 Task: Add an event with the title Casual Quarterly Financial Review, date '2024/05/03', time 8:30 AM to 10:30 AM, logged in from the account softage.10@softage.netand send the event invitation to softage.9@softage.net and softage.8@softage.net. Set a reminder for the event 1 hour before
Action: Mouse moved to (94, 133)
Screenshot: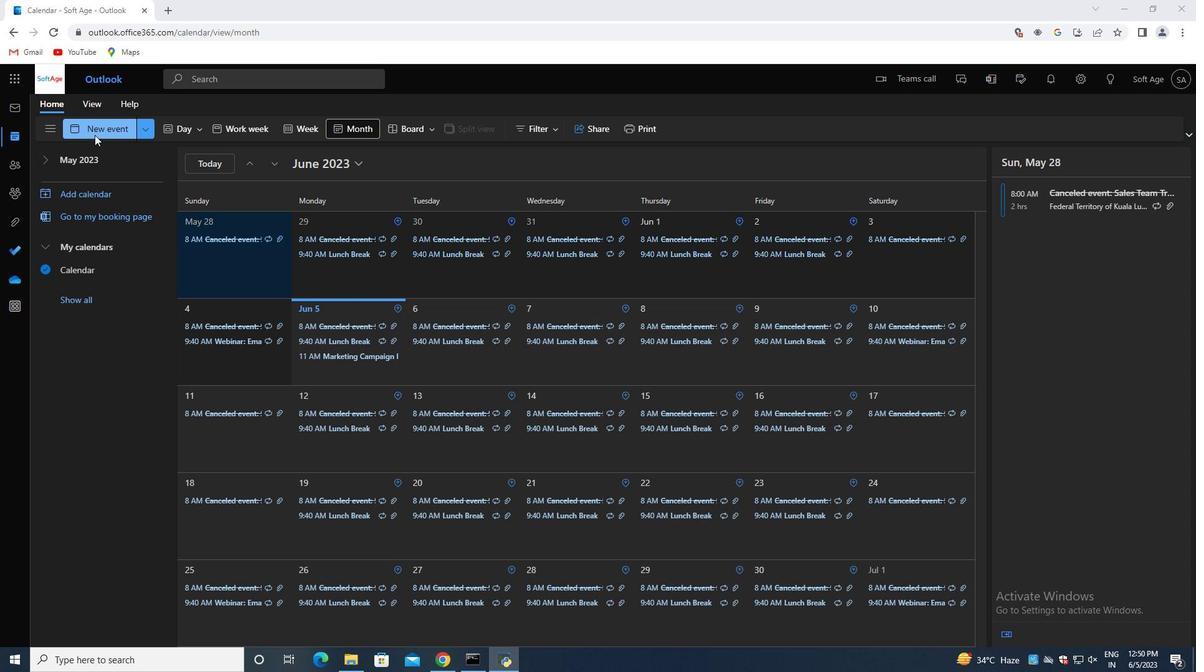 
Action: Mouse pressed left at (94, 133)
Screenshot: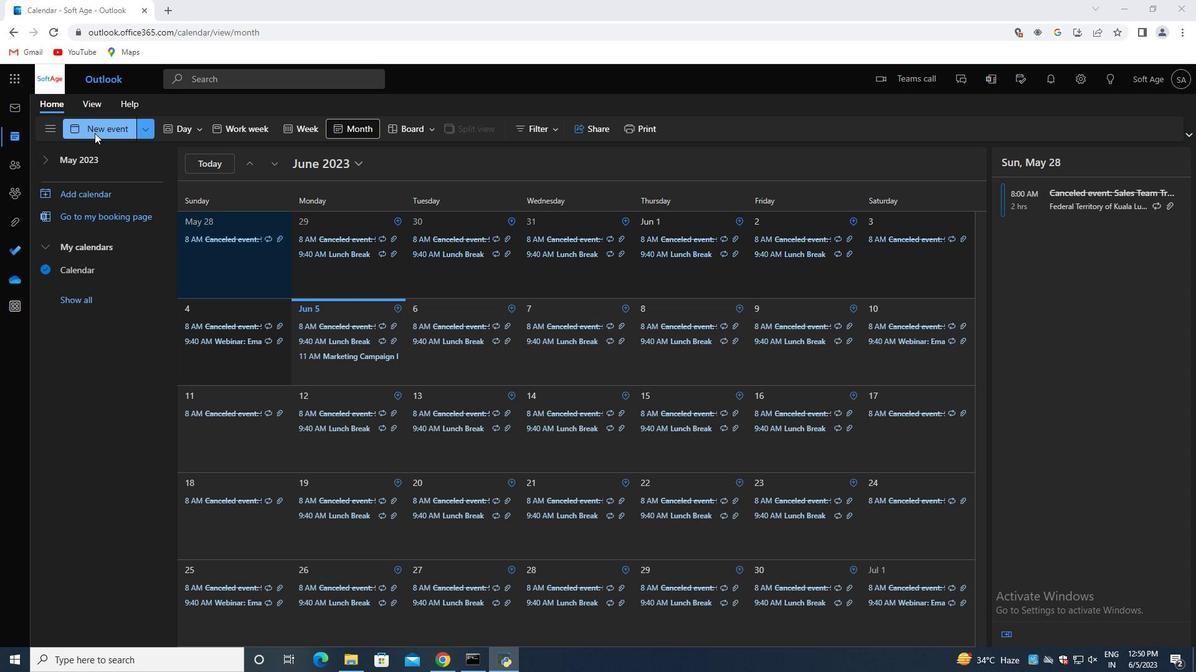 
Action: Mouse moved to (408, 203)
Screenshot: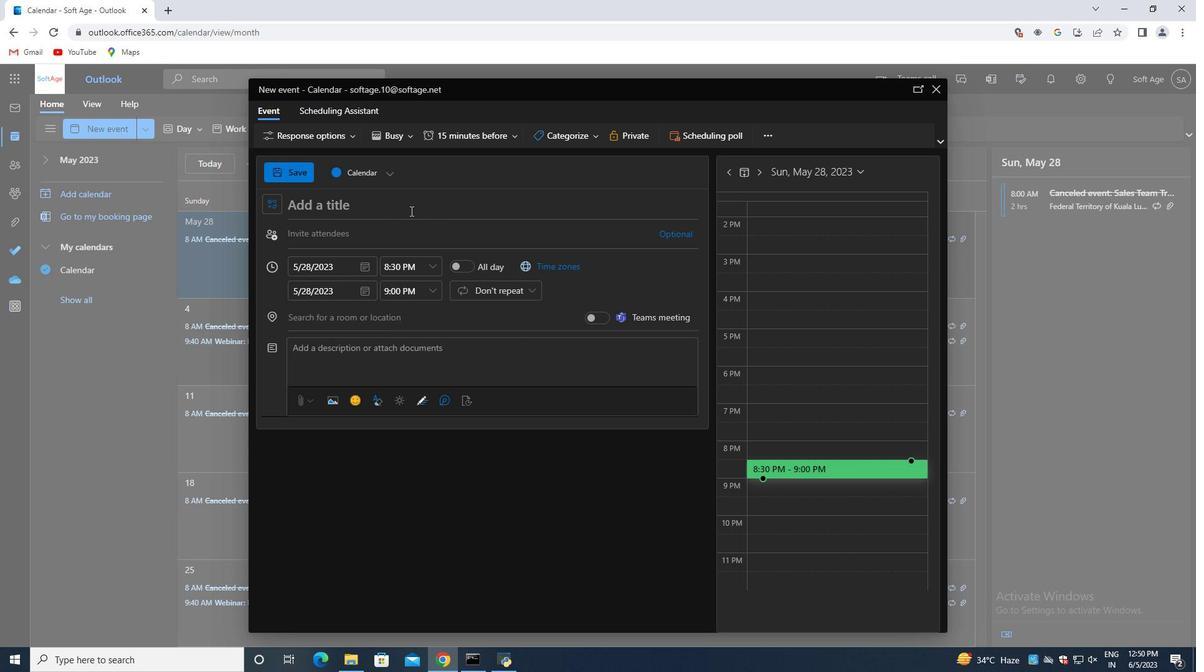 
Action: Mouse pressed left at (408, 203)
Screenshot: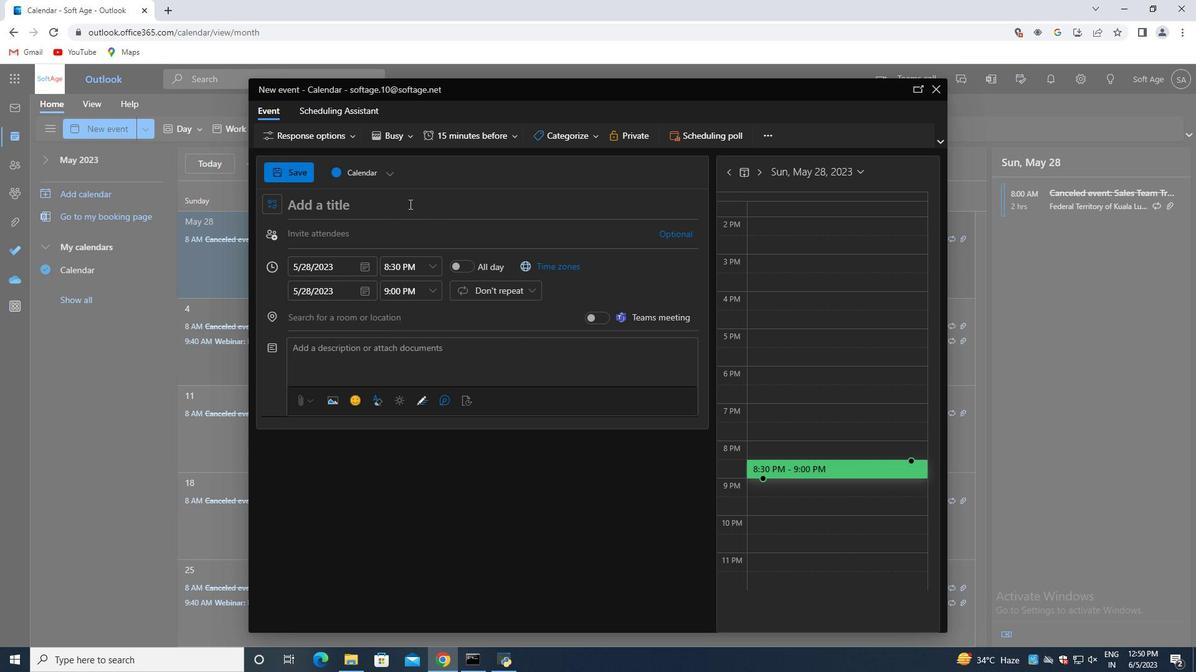 
Action: Key pressed <Key.shift>Casual<Key.space><Key.shift>Quarterly<Key.space><Key.shift><Key.shift>Financial<Key.space><Key.shift>Review
Screenshot: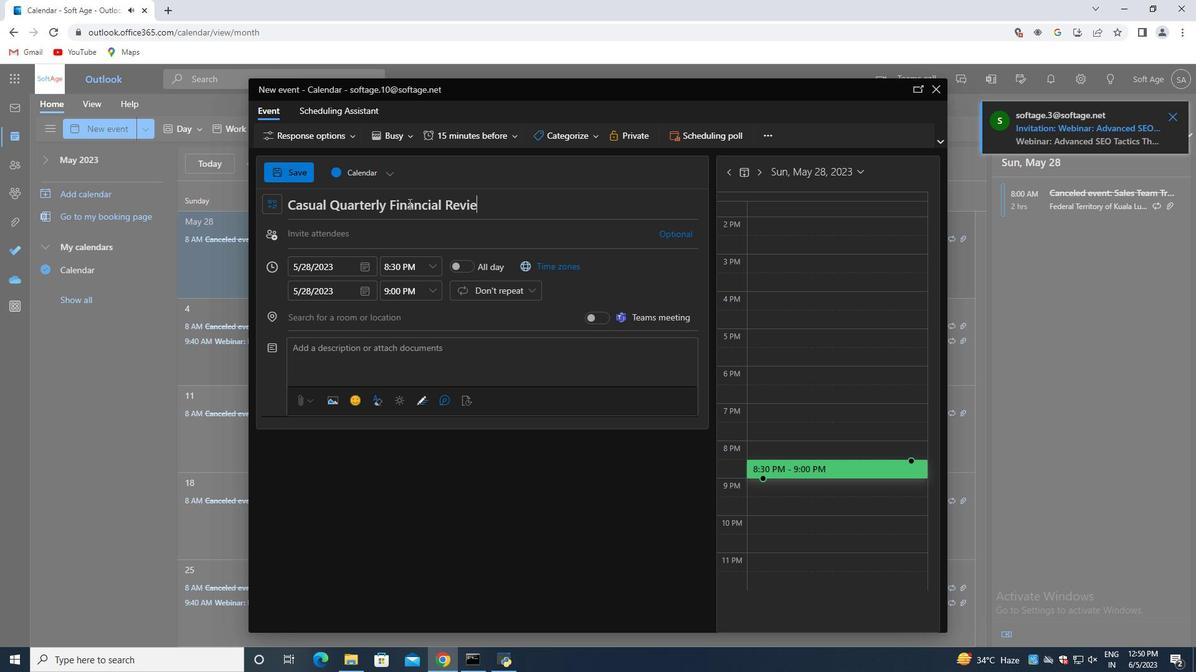 
Action: Mouse moved to (361, 266)
Screenshot: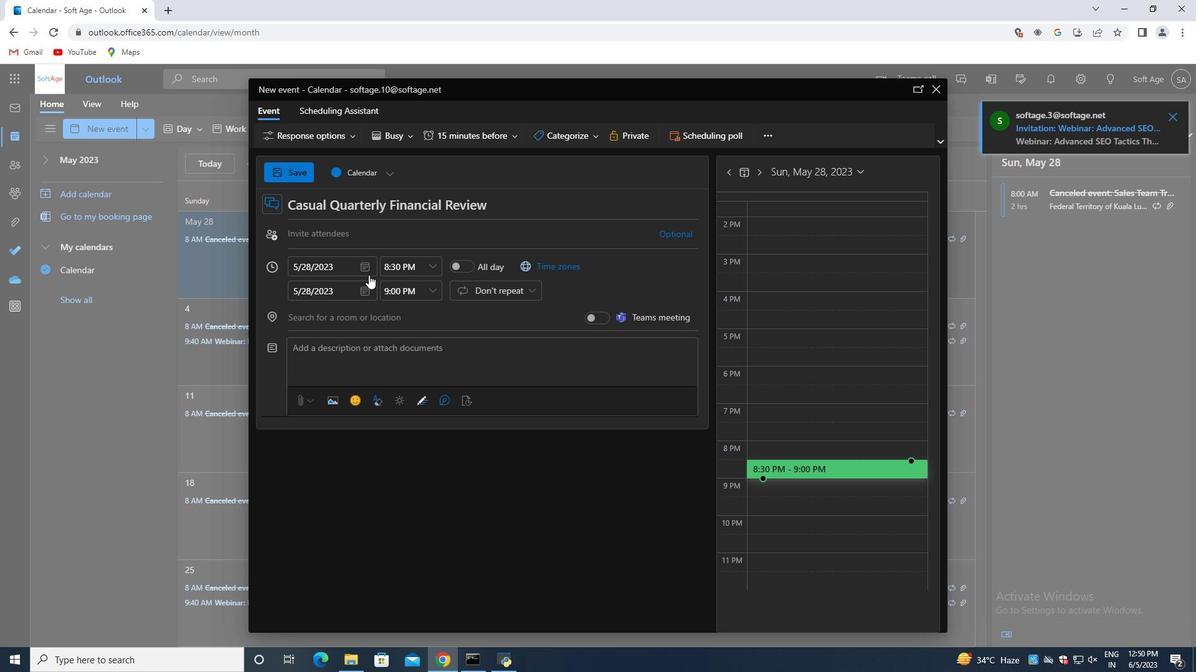 
Action: Mouse pressed left at (361, 266)
Screenshot: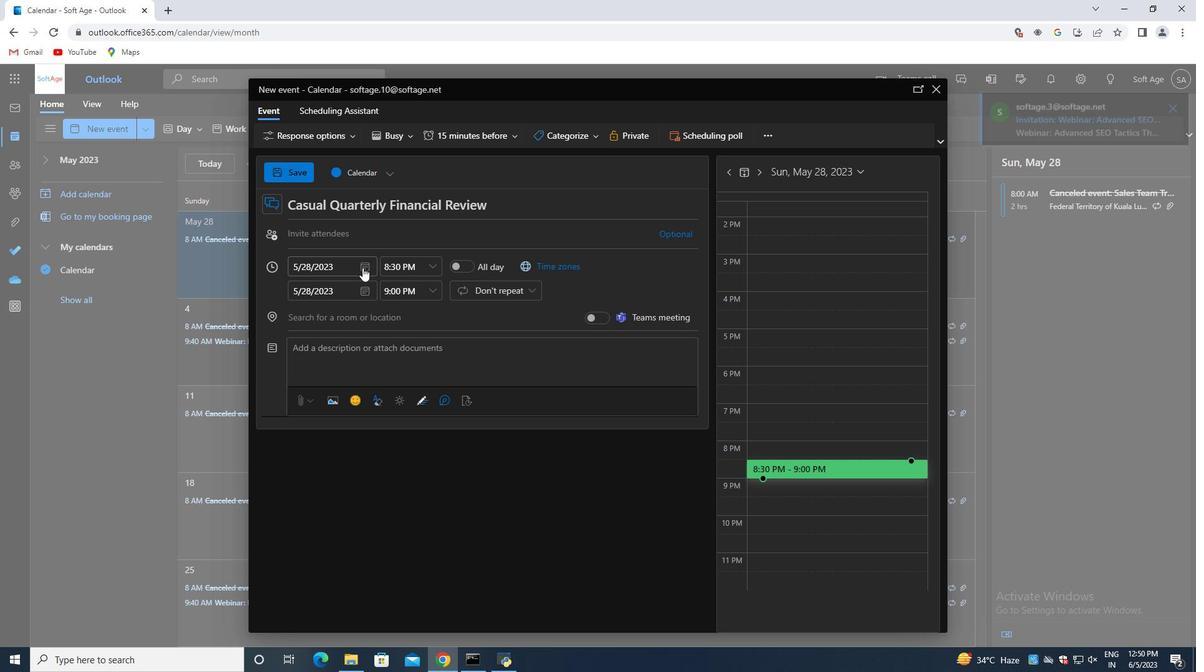 
Action: Mouse moved to (406, 293)
Screenshot: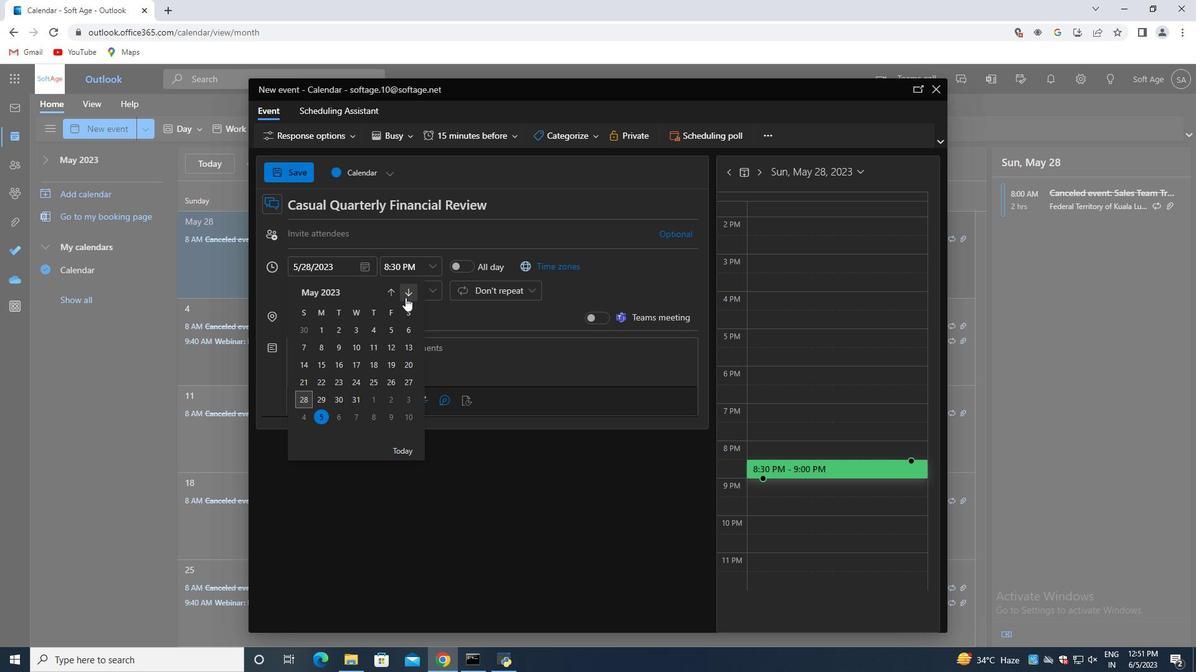 
Action: Mouse pressed left at (406, 293)
Screenshot: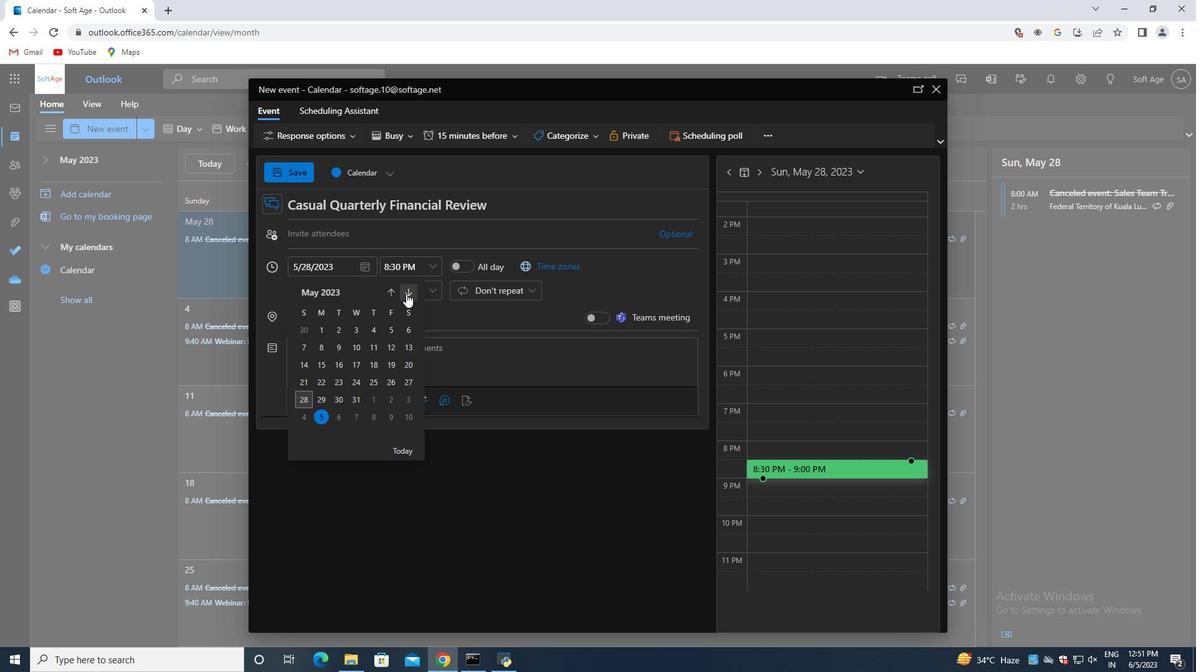 
Action: Mouse pressed left at (406, 293)
Screenshot: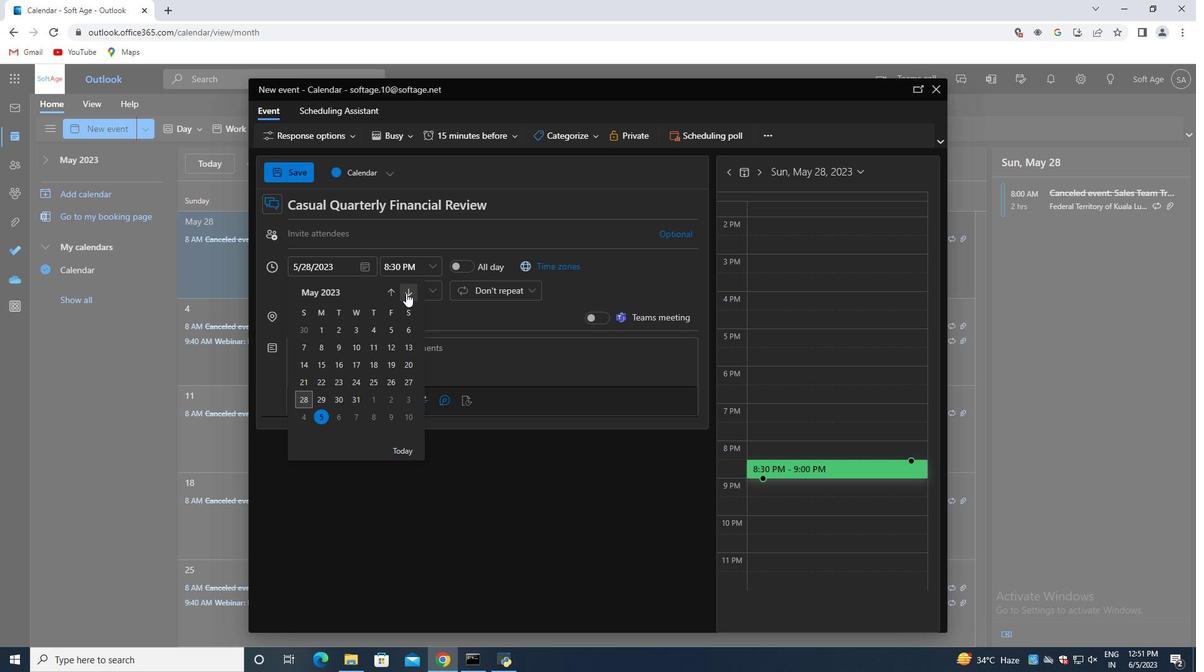 
Action: Mouse pressed left at (406, 293)
Screenshot: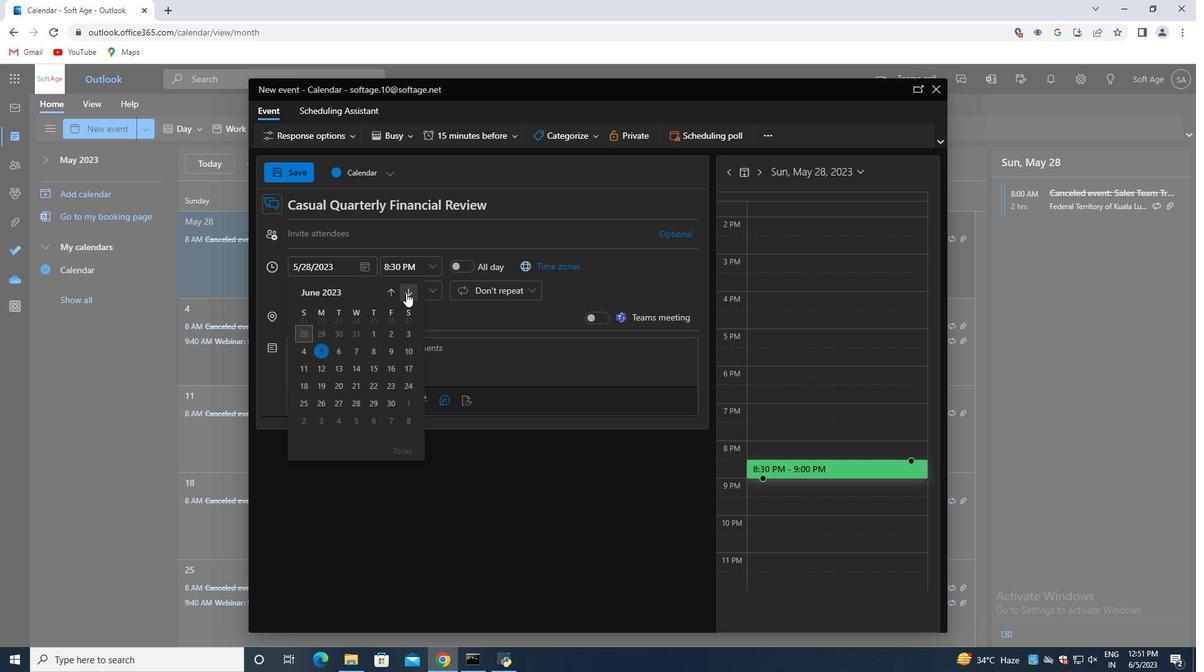 
Action: Mouse pressed left at (406, 293)
Screenshot: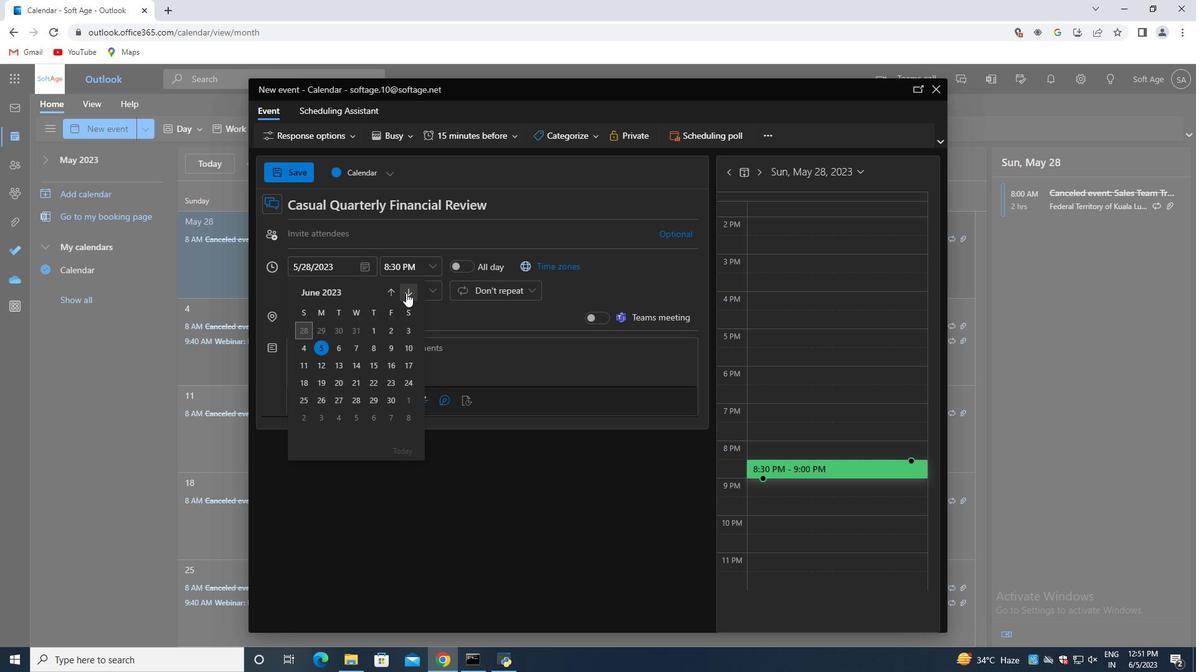 
Action: Mouse pressed left at (406, 293)
Screenshot: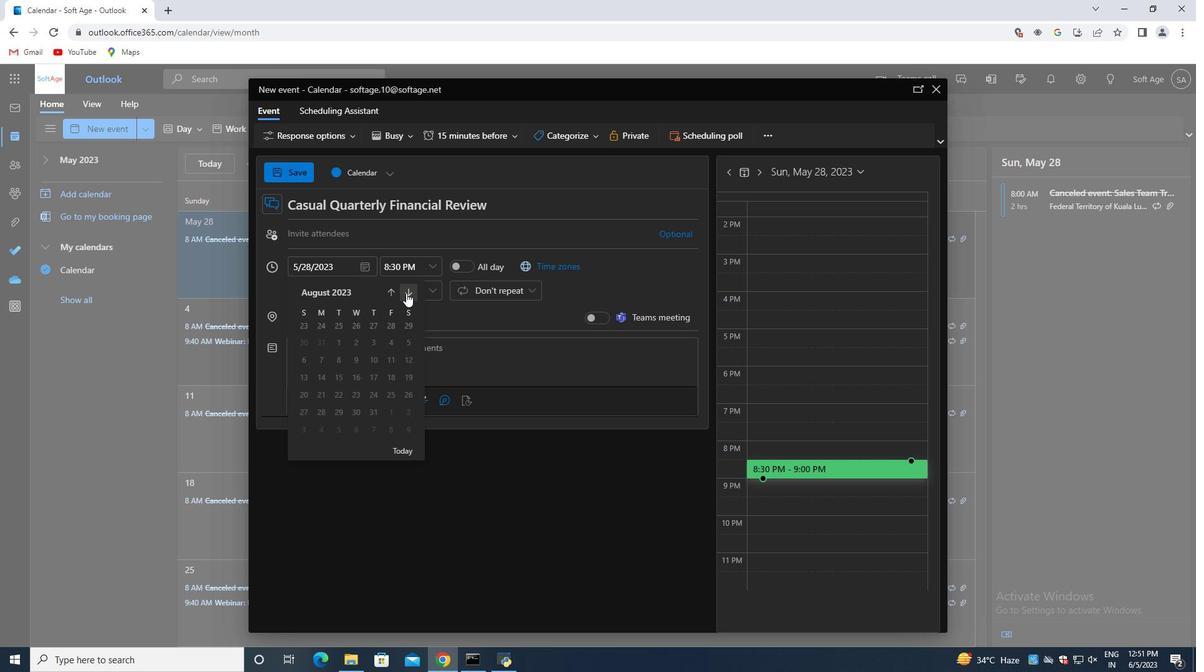 
Action: Mouse pressed left at (406, 293)
Screenshot: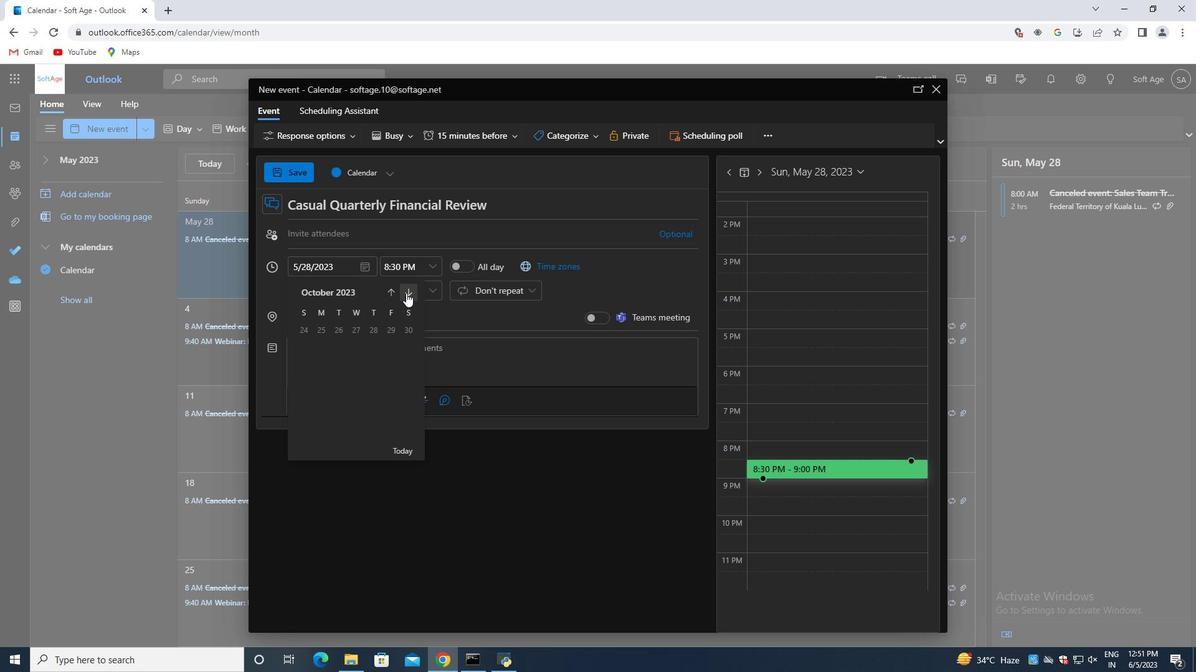 
Action: Mouse pressed left at (406, 293)
Screenshot: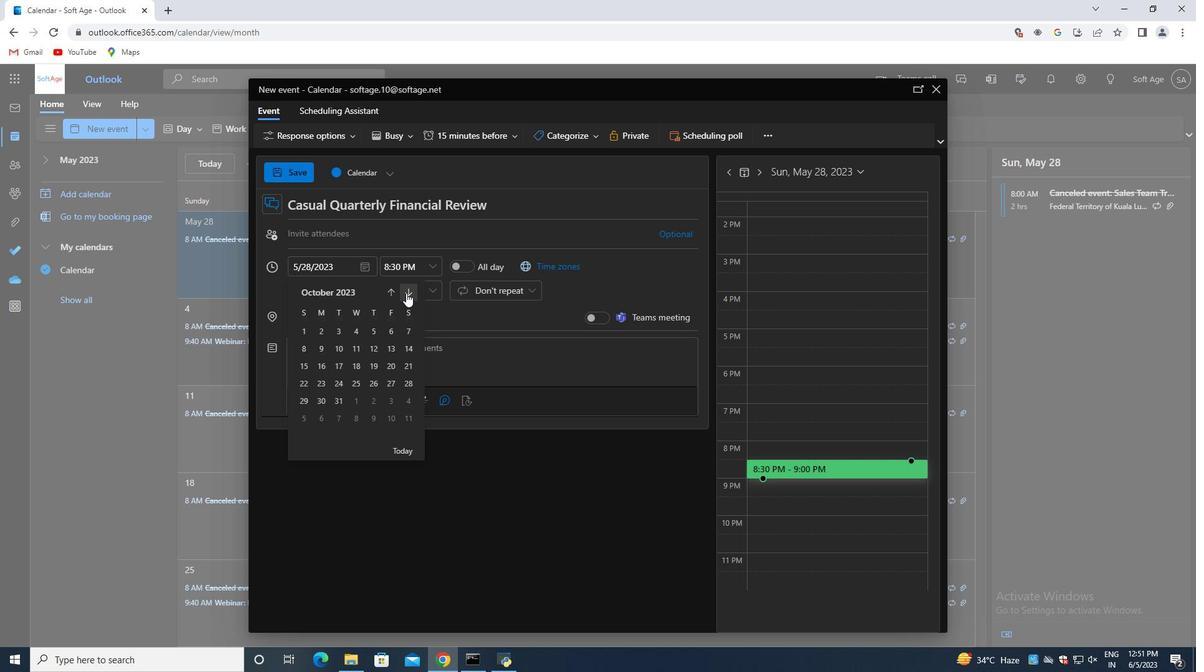 
Action: Mouse pressed left at (406, 293)
Screenshot: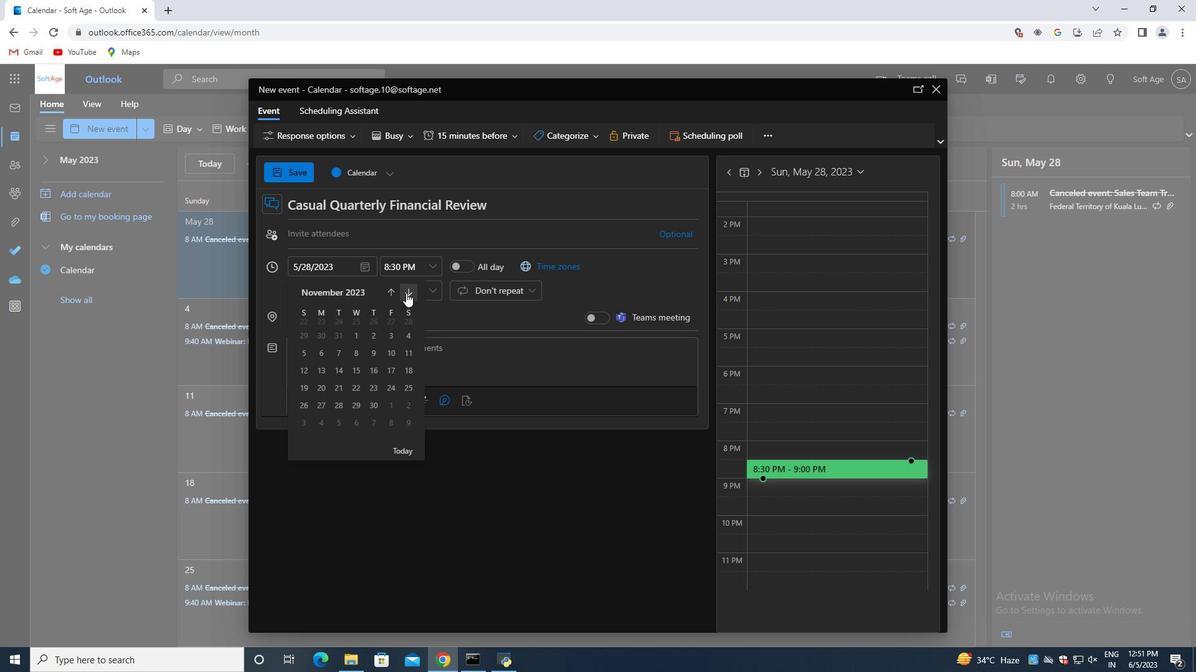 
Action: Mouse pressed left at (406, 293)
Screenshot: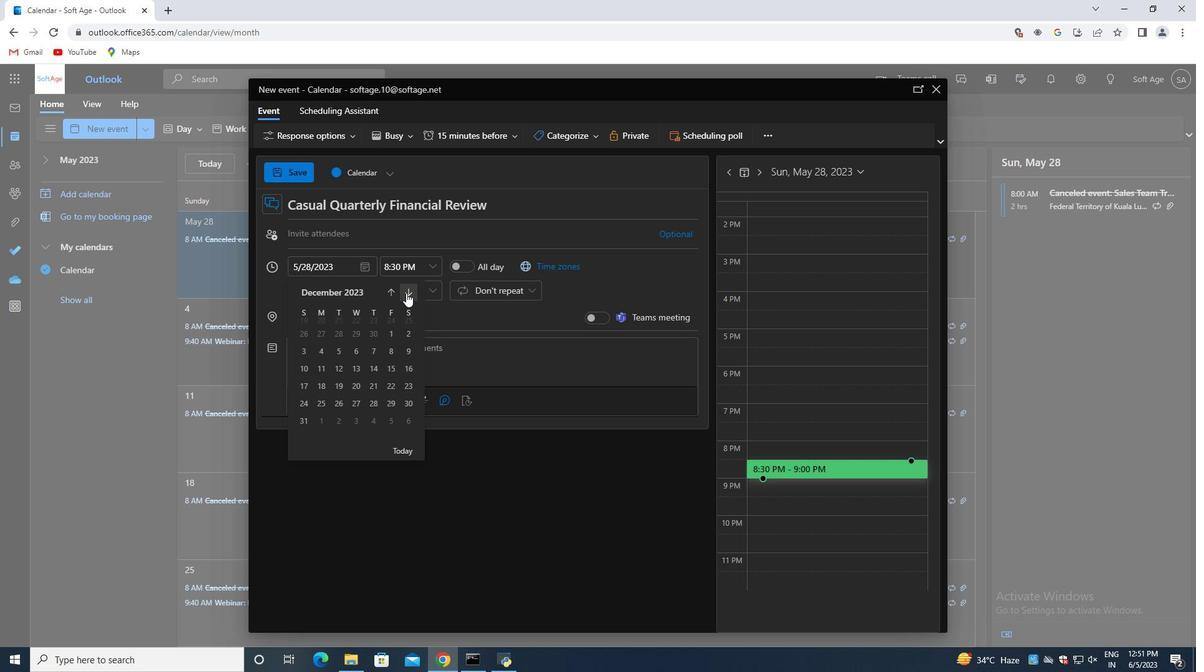 
Action: Mouse pressed left at (406, 293)
Screenshot: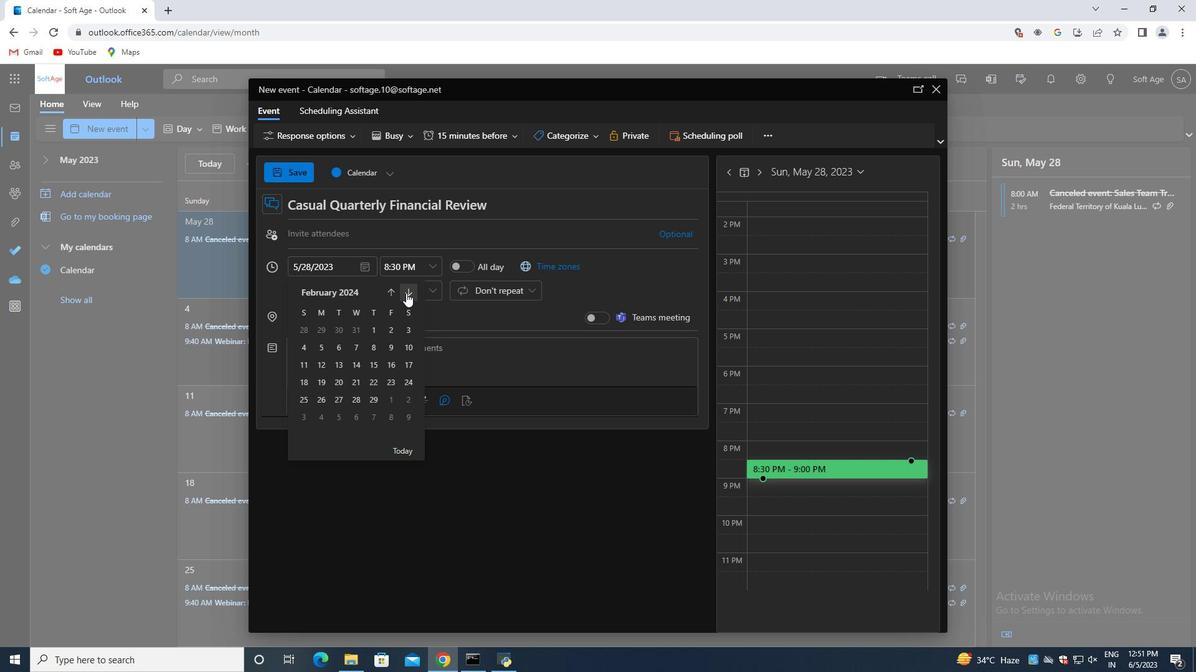 
Action: Mouse pressed left at (406, 293)
Screenshot: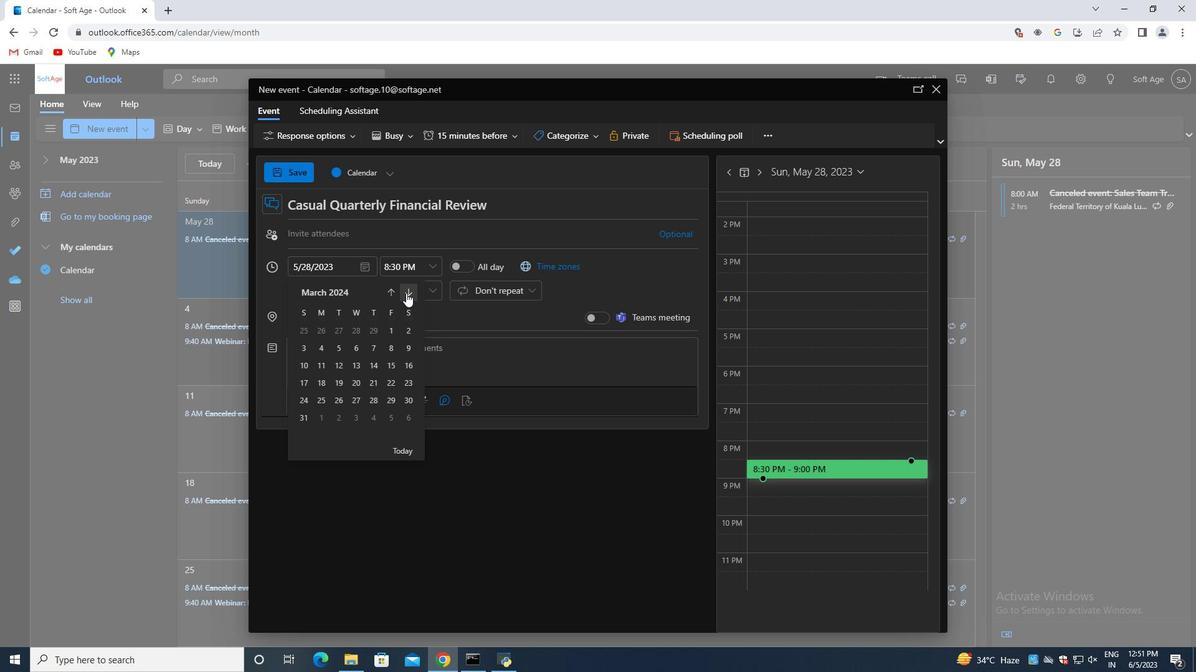 
Action: Mouse pressed left at (406, 293)
Screenshot: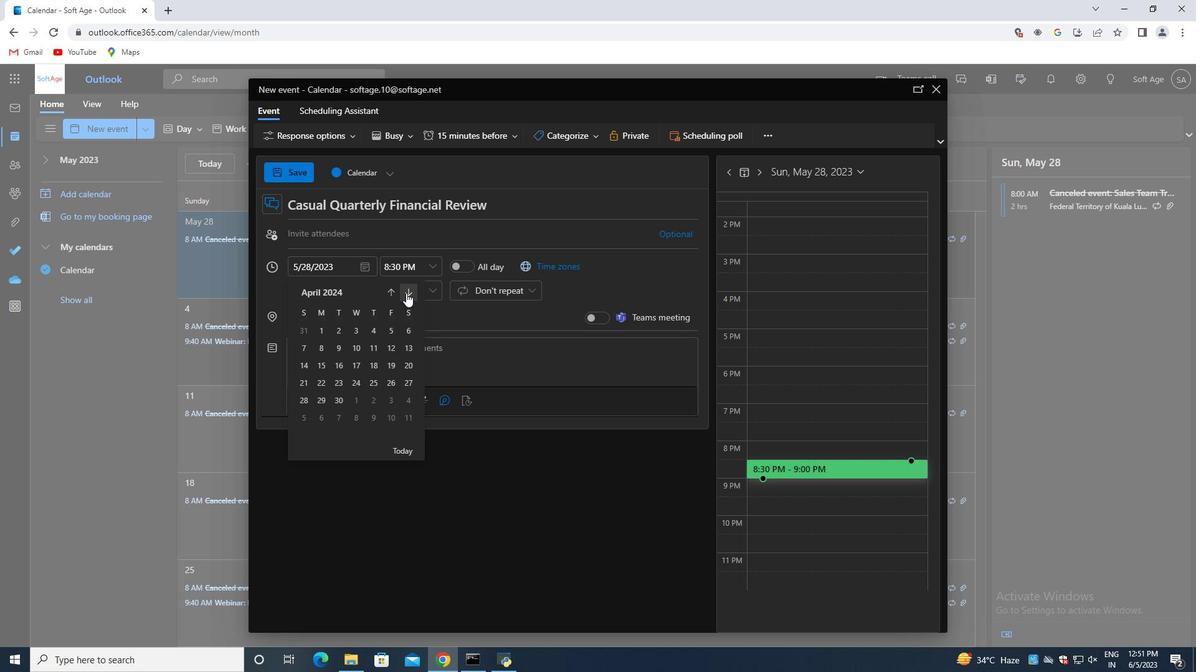 
Action: Mouse pressed left at (406, 293)
Screenshot: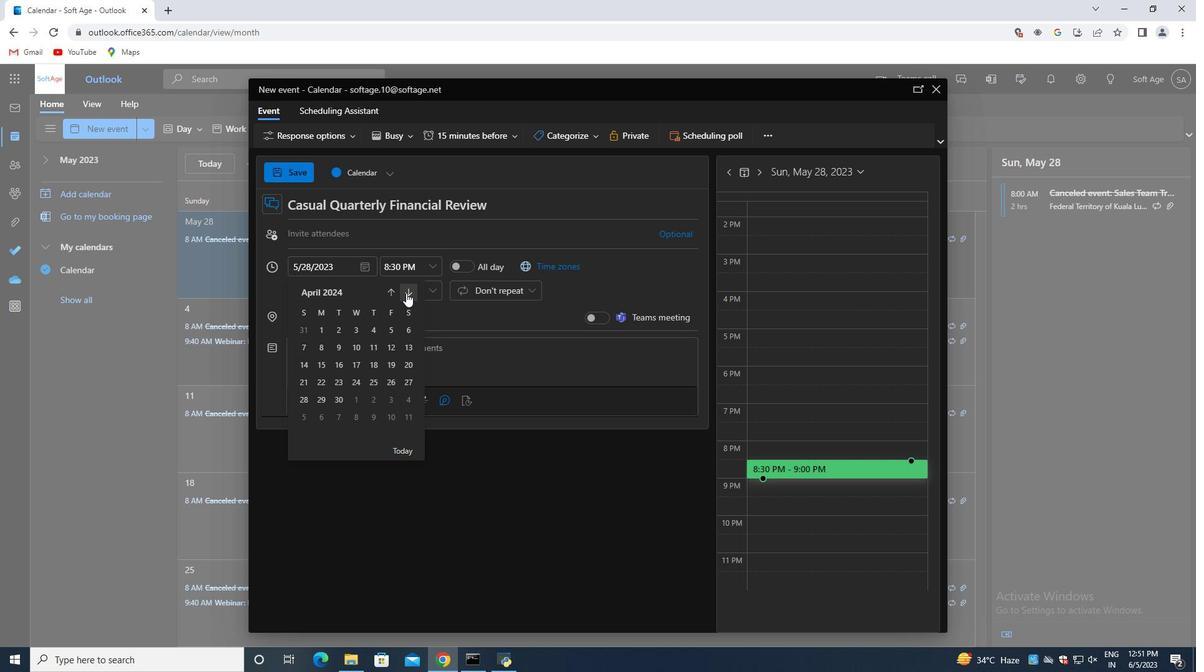 
Action: Mouse pressed left at (406, 293)
Screenshot: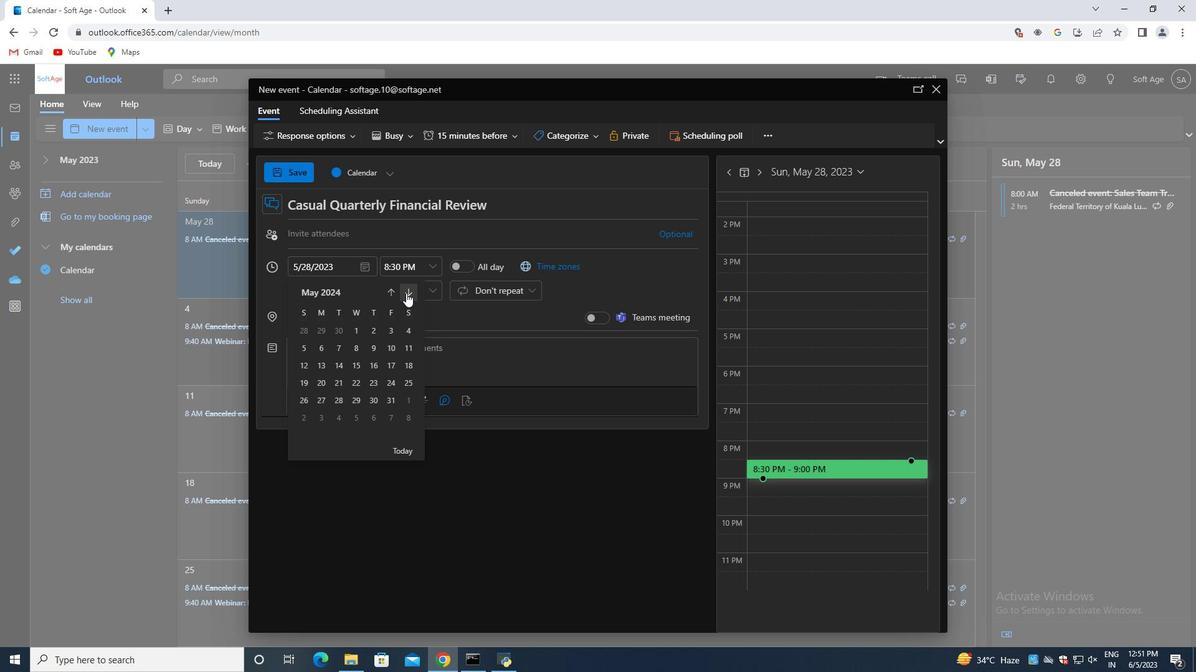 
Action: Mouse pressed left at (406, 293)
Screenshot: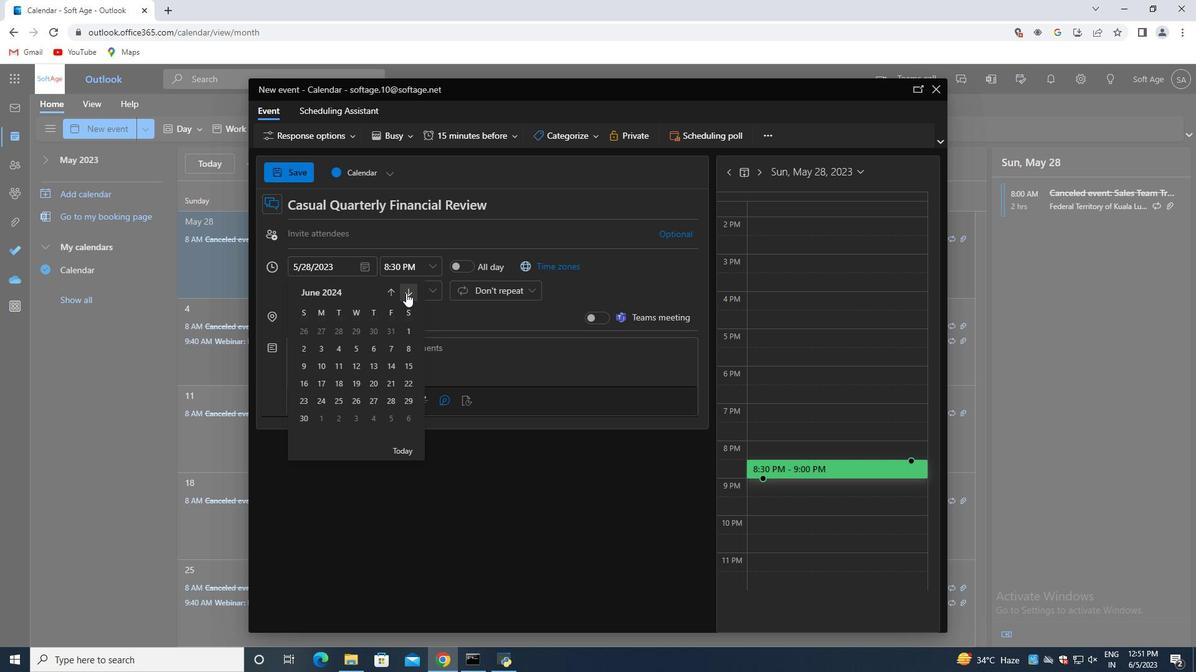 
Action: Mouse moved to (391, 289)
Screenshot: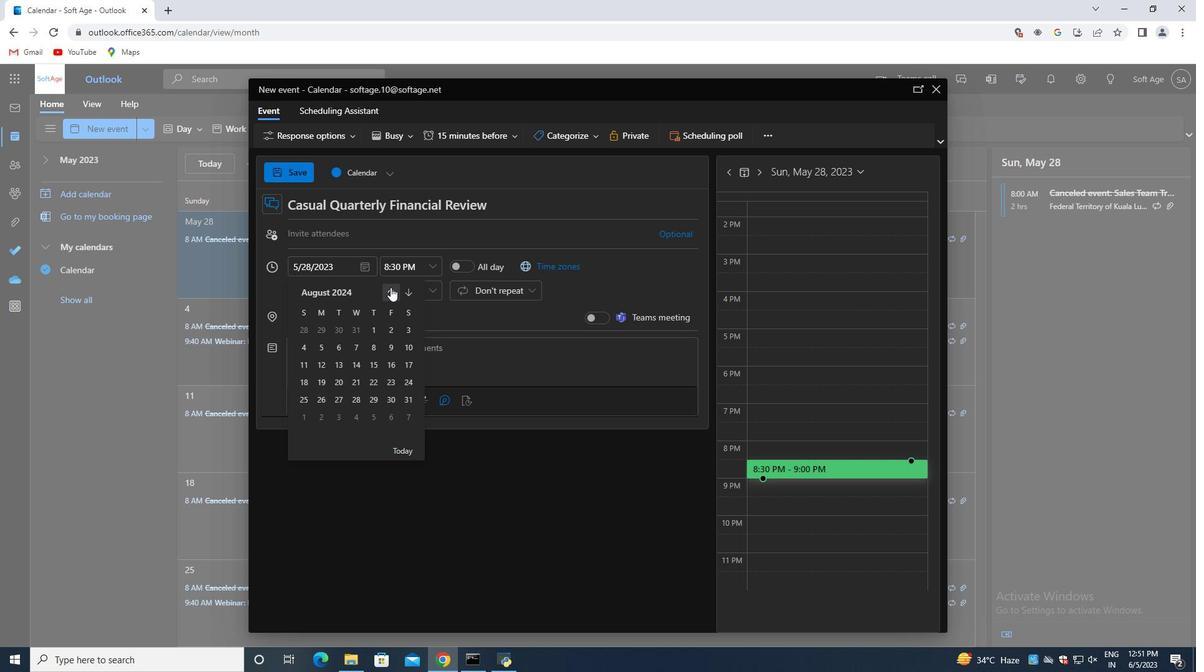 
Action: Mouse pressed left at (391, 289)
Screenshot: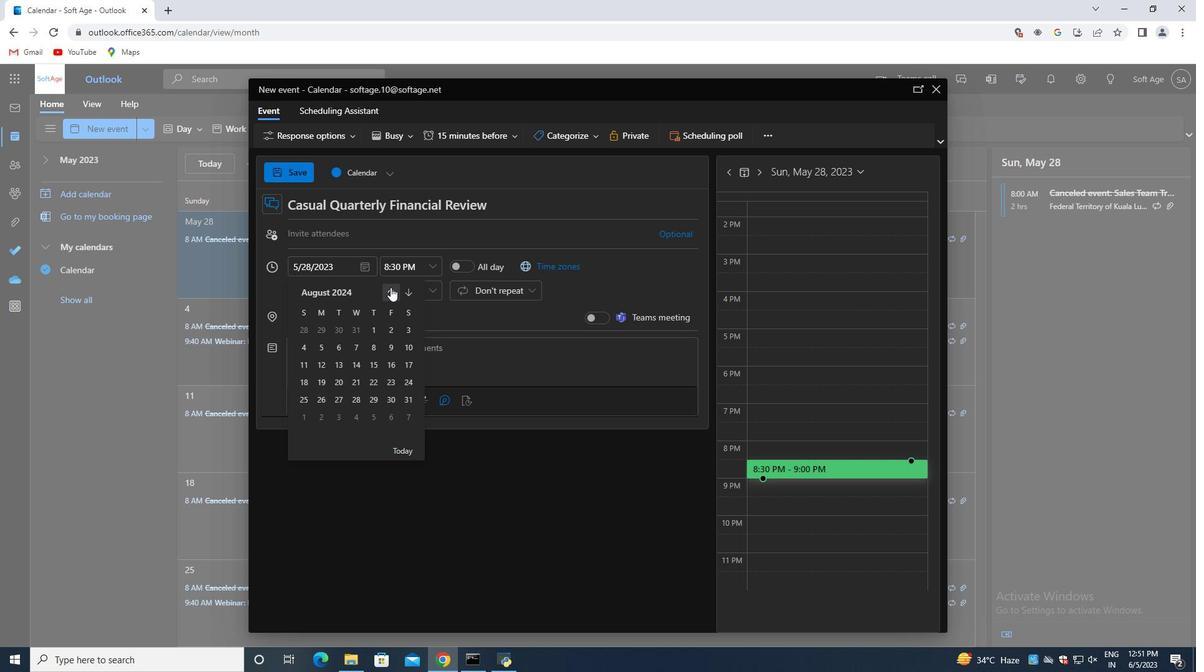 
Action: Mouse pressed left at (391, 289)
Screenshot: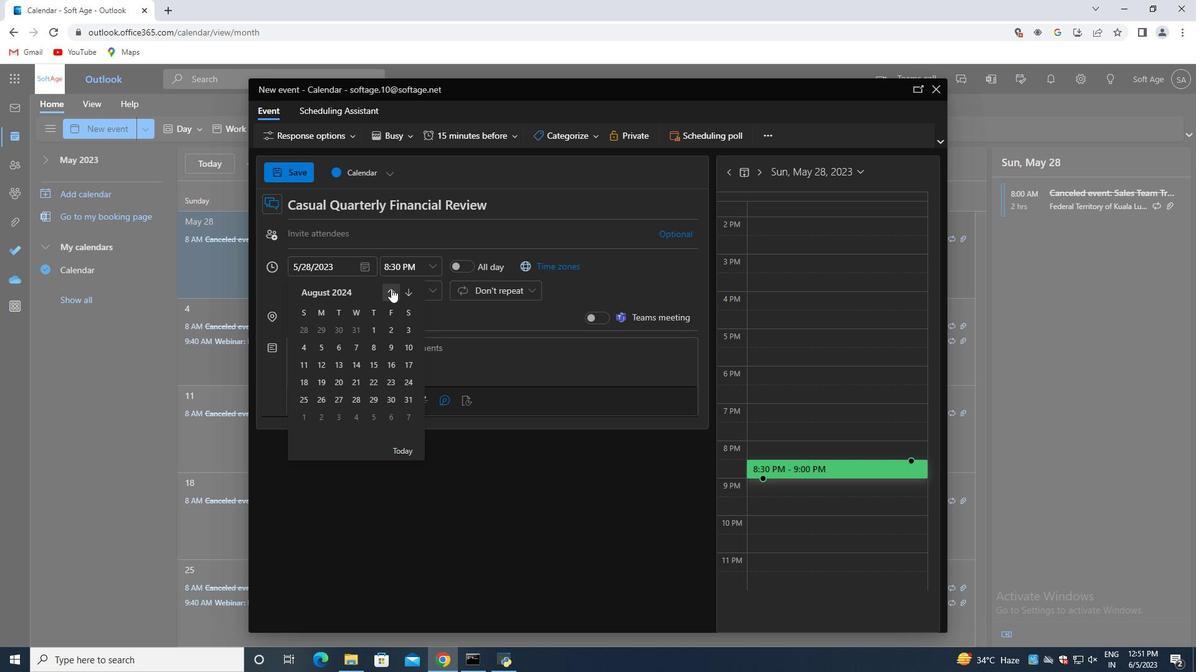
Action: Mouse pressed left at (391, 289)
Screenshot: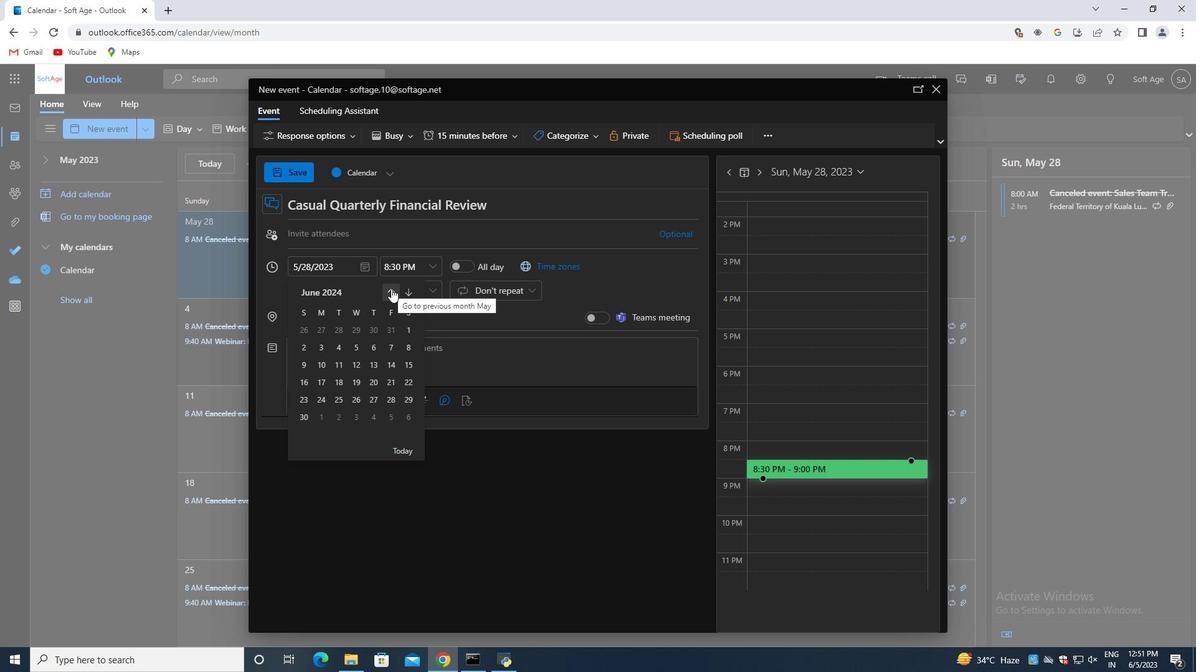 
Action: Mouse moved to (386, 330)
Screenshot: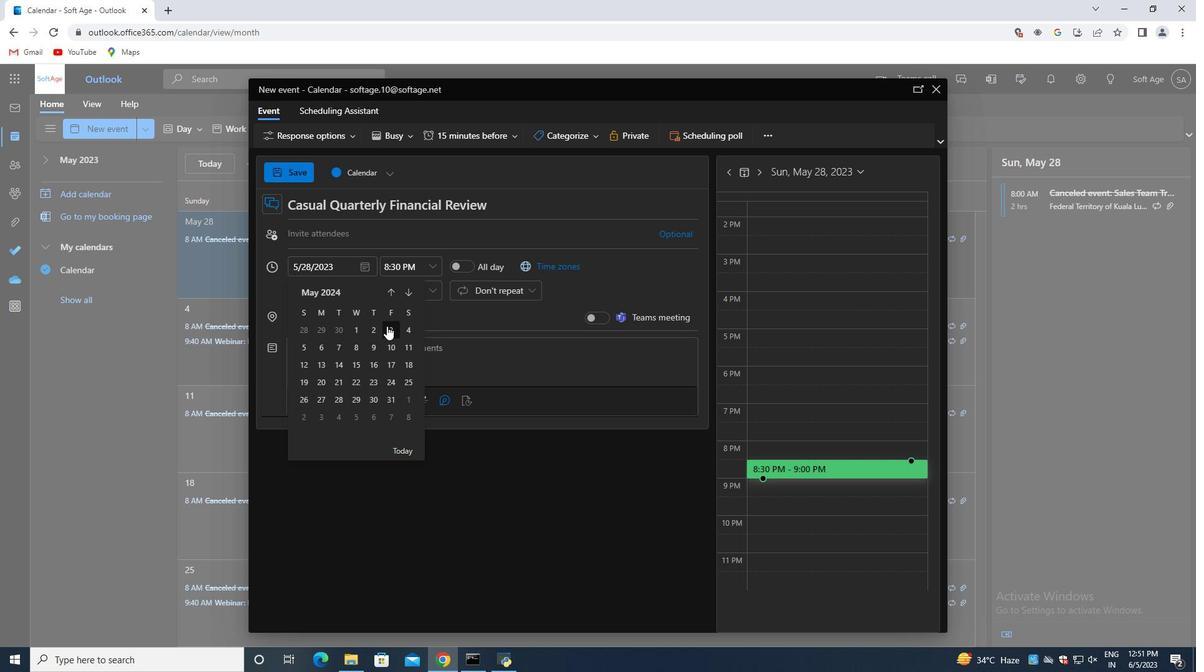 
Action: Mouse pressed left at (386, 330)
Screenshot: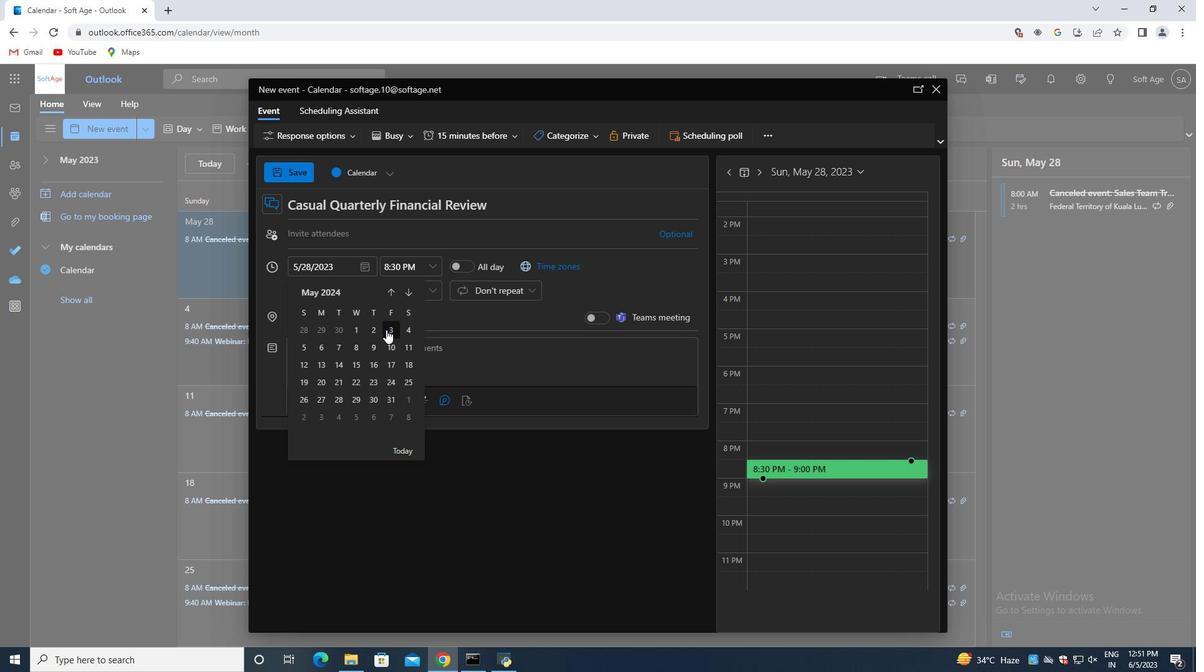 
Action: Mouse moved to (434, 261)
Screenshot: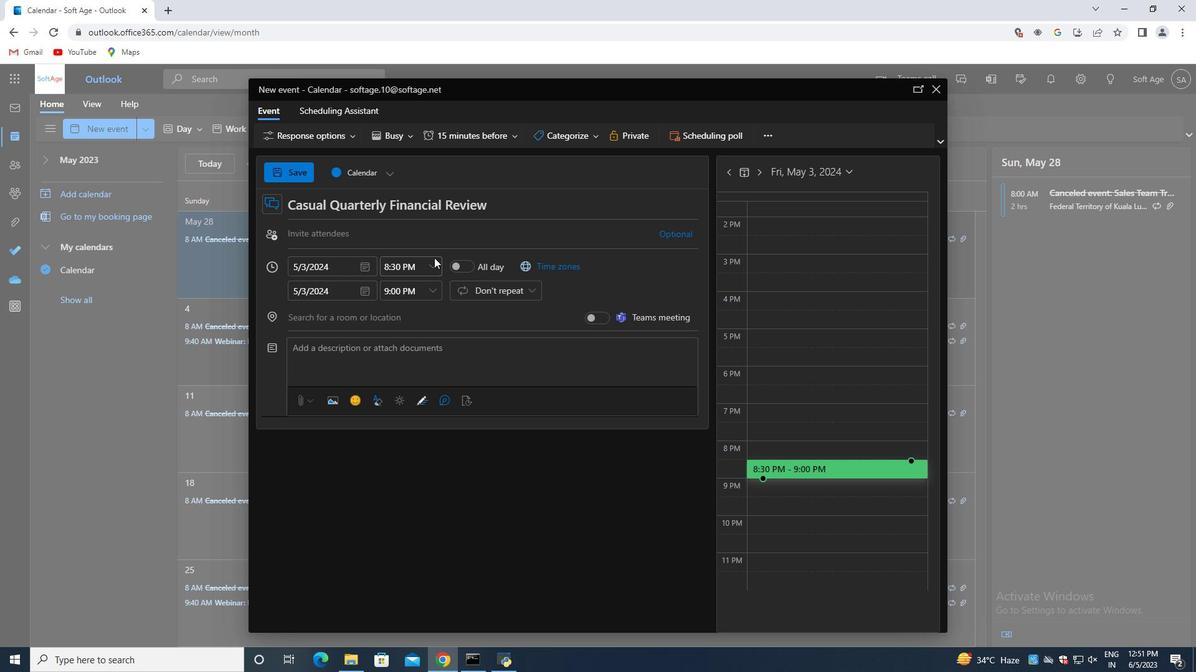 
Action: Mouse pressed left at (434, 261)
Screenshot: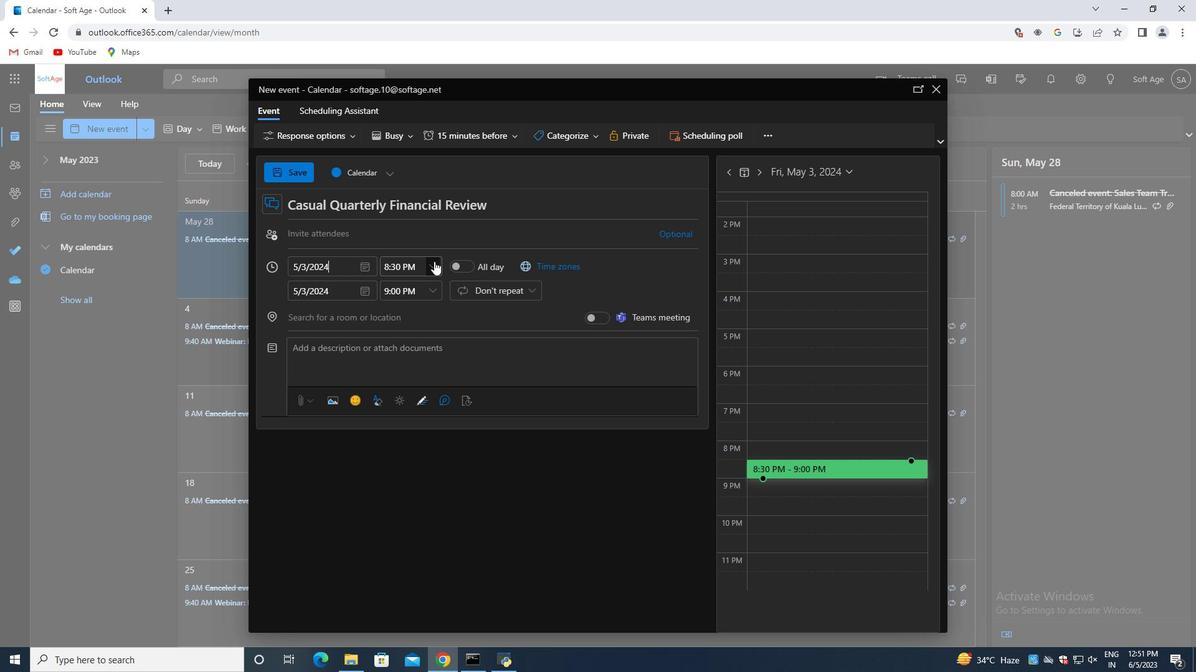 
Action: Mouse moved to (423, 266)
Screenshot: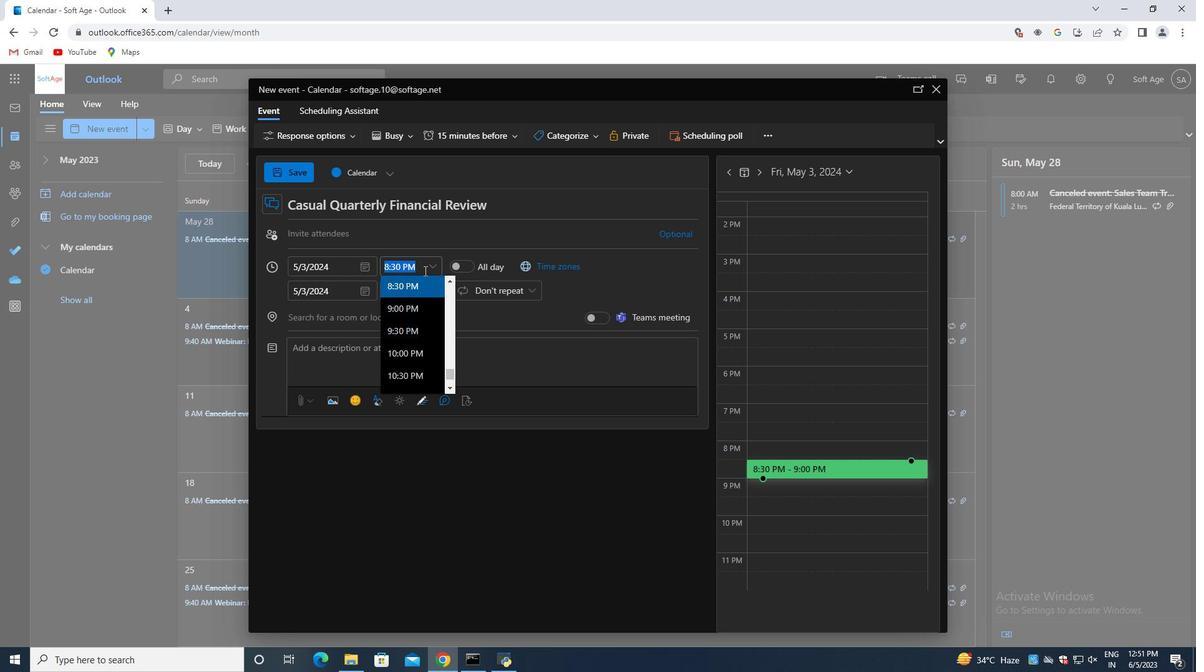 
Action: Mouse pressed left at (423, 266)
Screenshot: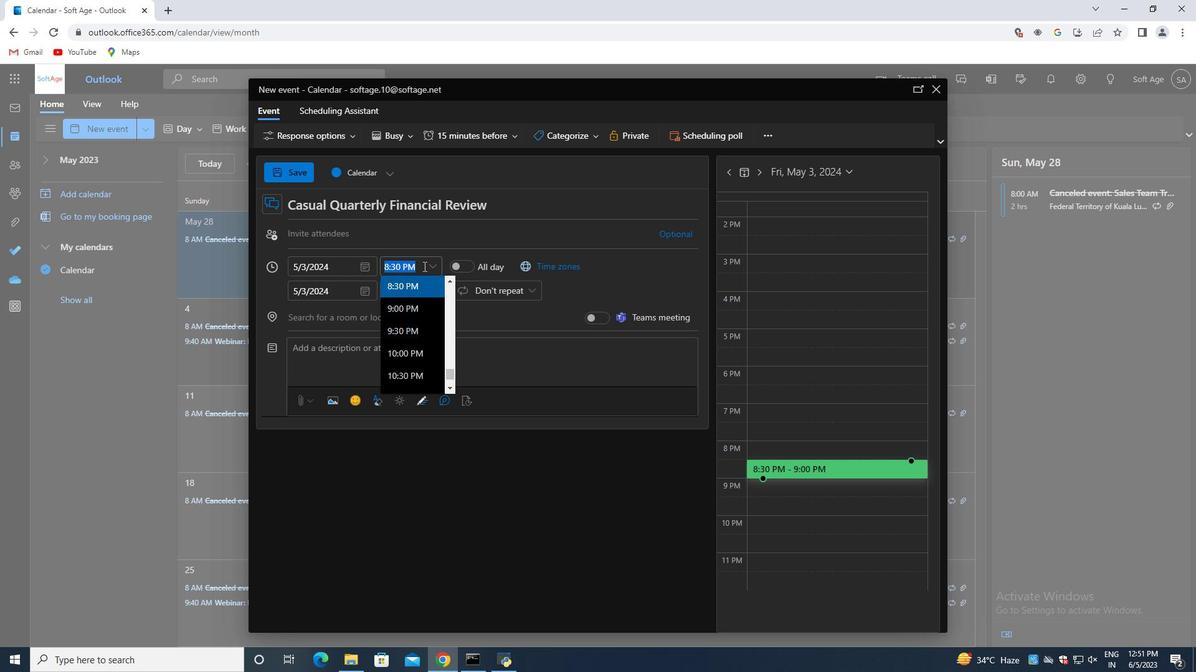 
Action: Key pressed <Key.backspace><Key.backspace><Key.shift><Key.shift><Key.shift>A<Key.enter>
Screenshot: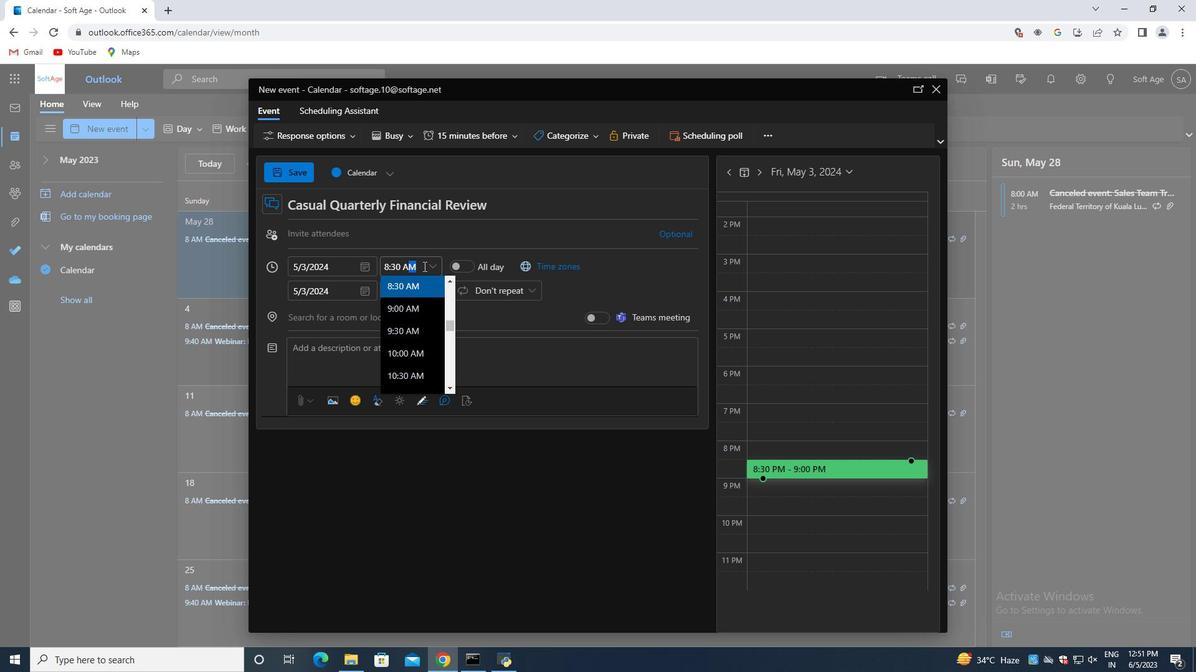 
Action: Mouse moved to (432, 294)
Screenshot: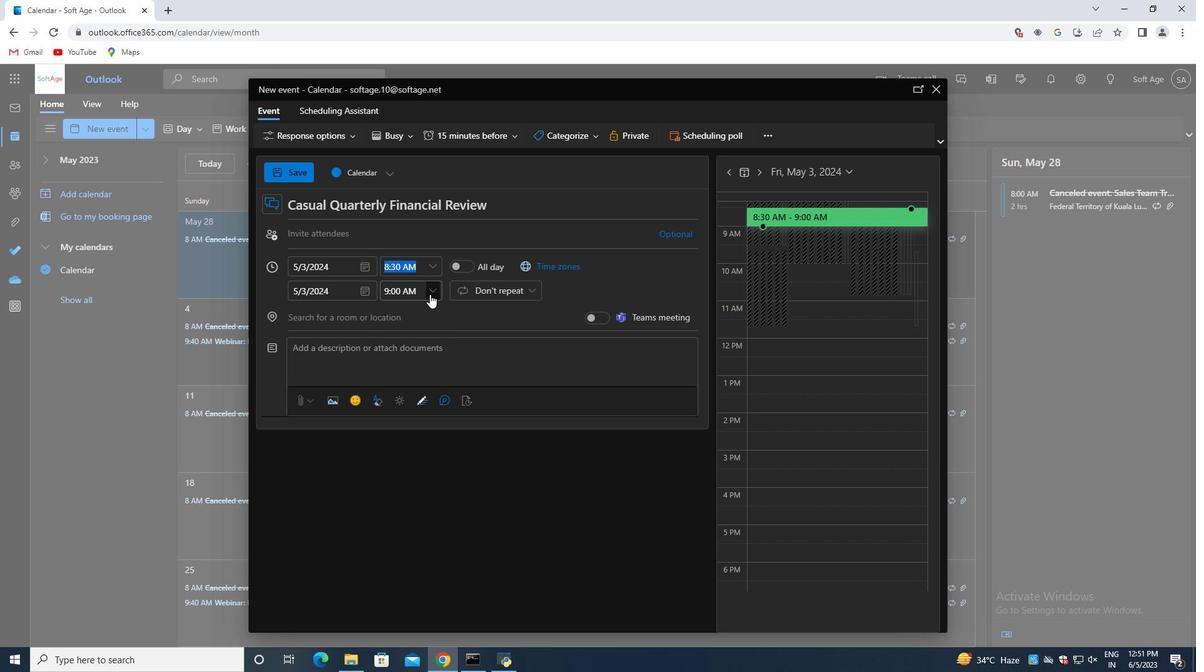 
Action: Mouse pressed left at (432, 294)
Screenshot: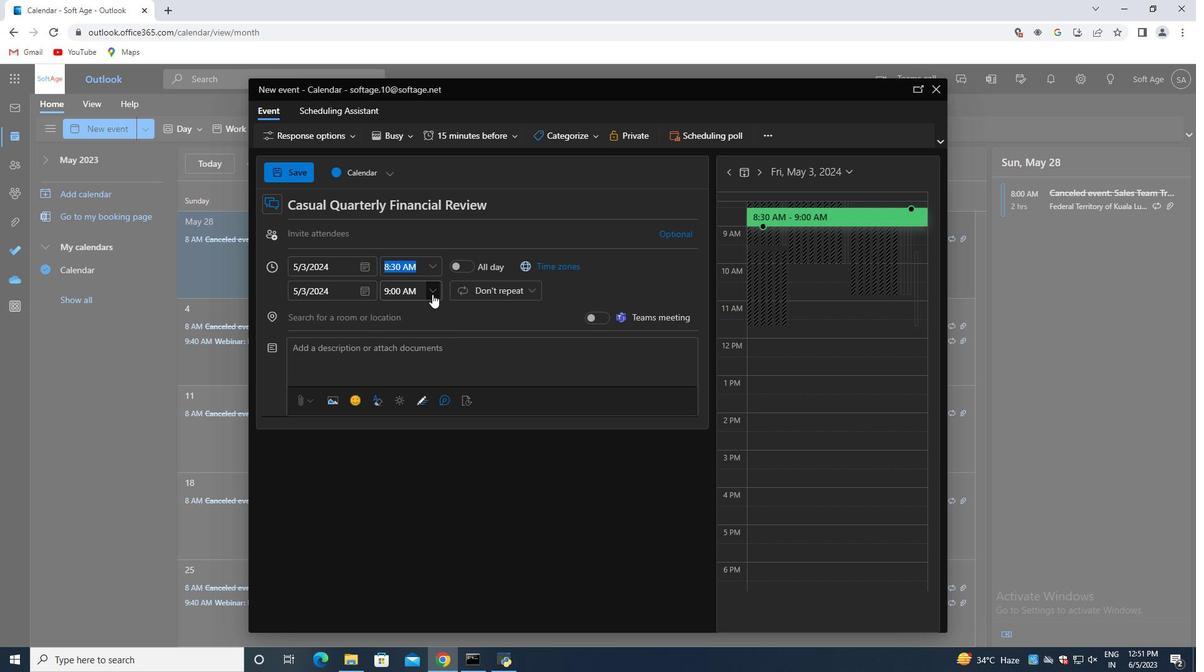 
Action: Mouse moved to (412, 370)
Screenshot: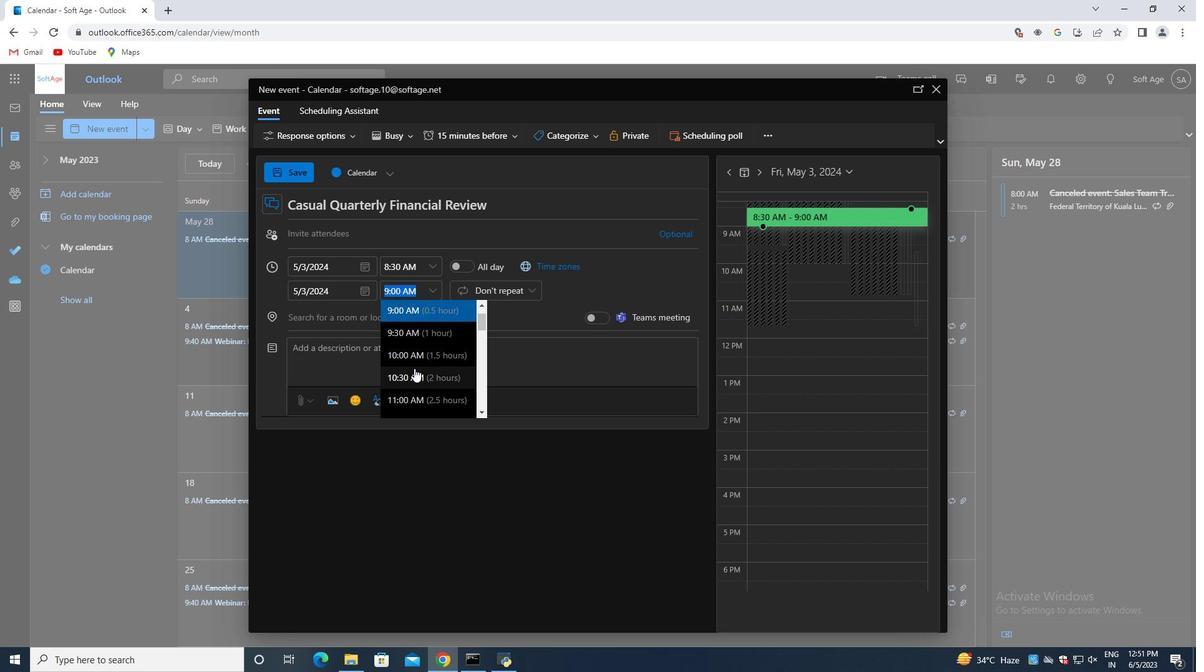 
Action: Mouse pressed left at (412, 370)
Screenshot: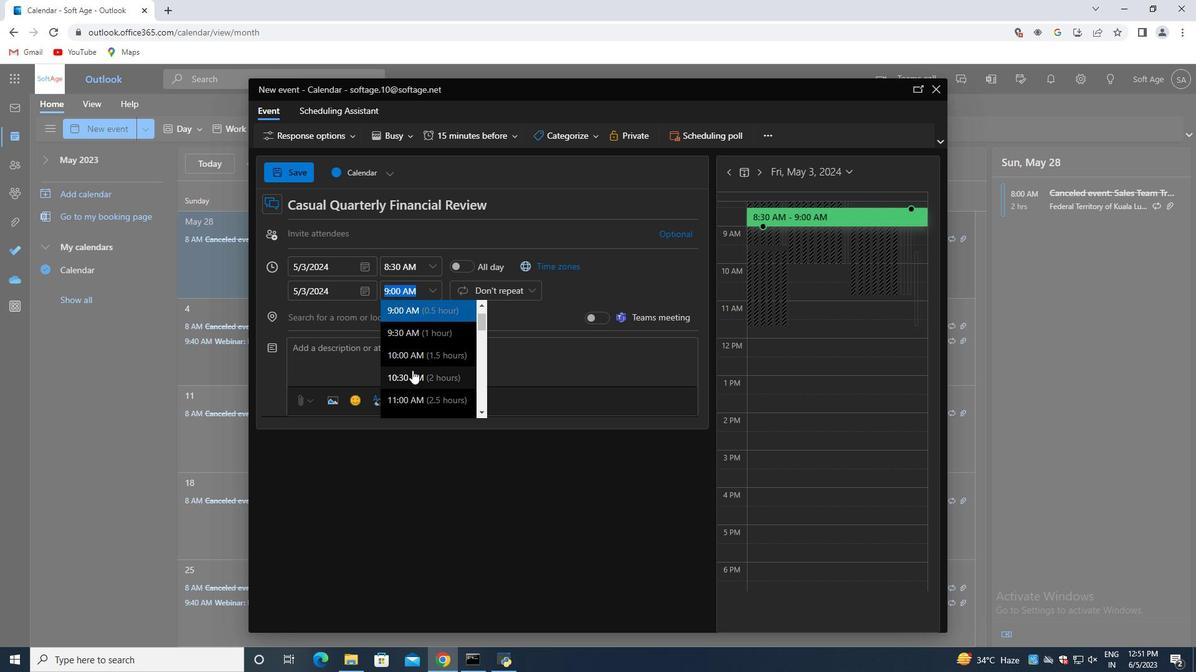 
Action: Mouse moved to (327, 228)
Screenshot: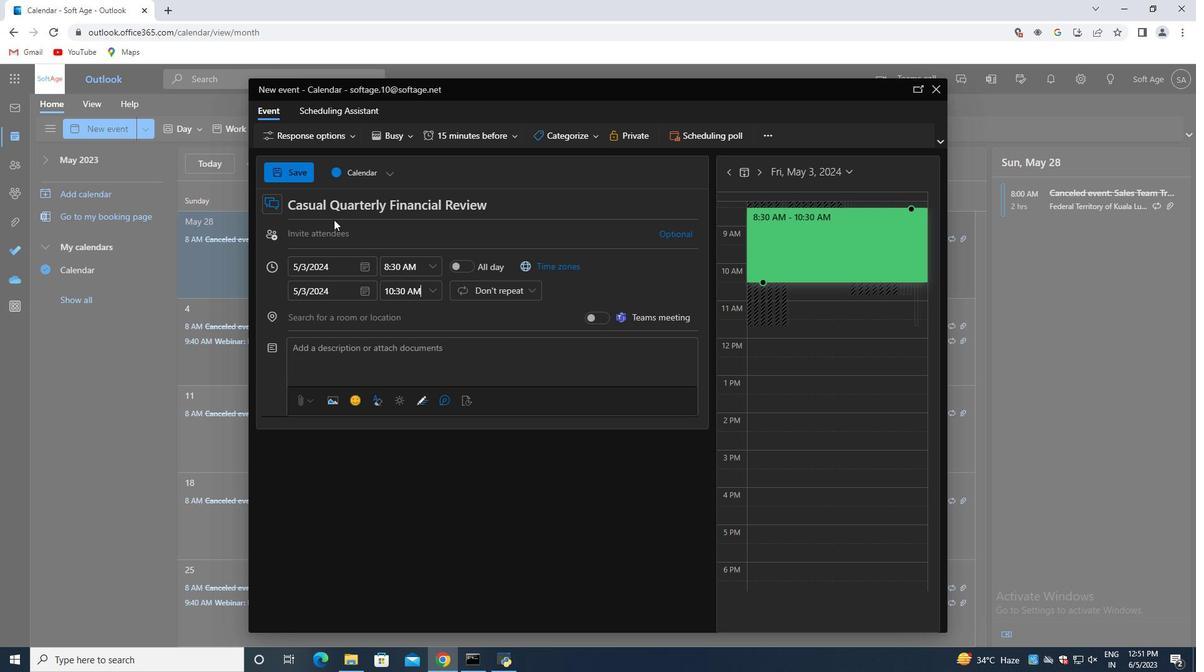 
Action: Mouse pressed left at (327, 228)
Screenshot: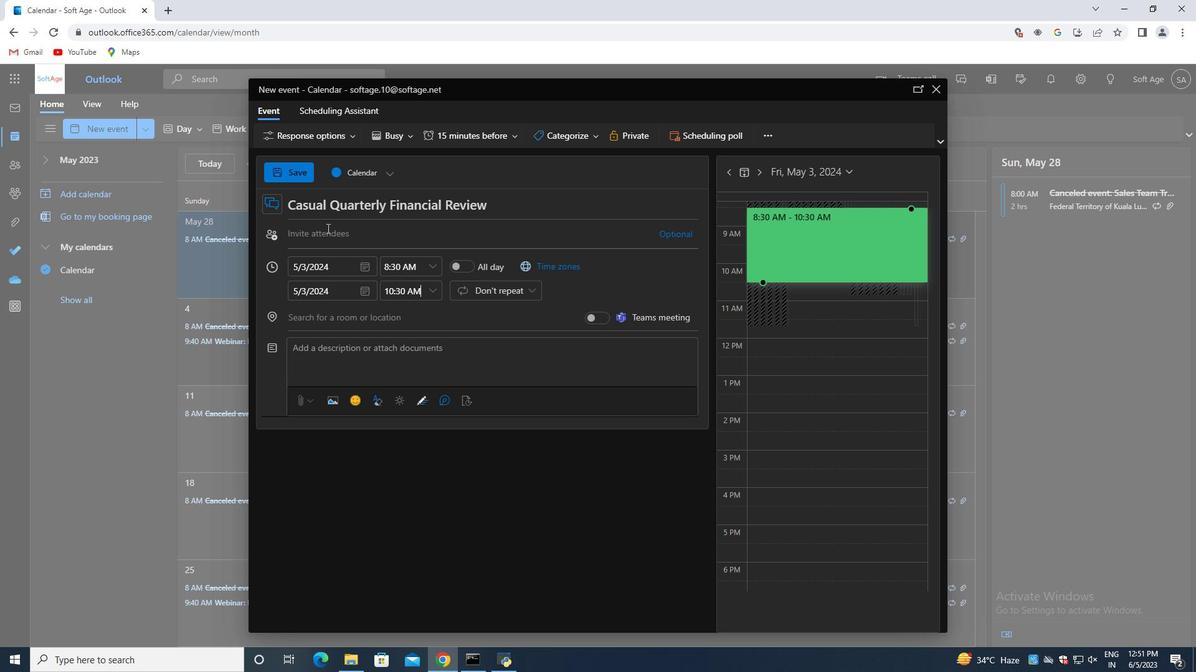 
Action: Key pressed softage.9<Key.shift>@softage.net<Key.enter>softage.8<Key.shift>@softage.net<Key.enter>
Screenshot: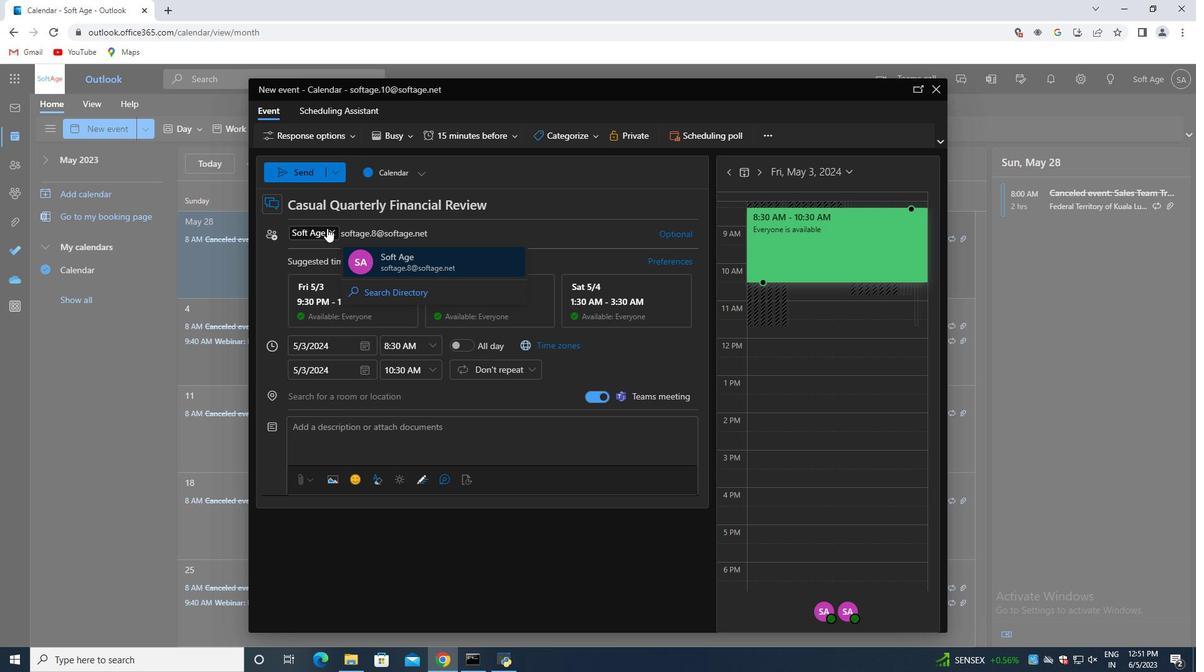 
Action: Mouse moved to (455, 133)
Screenshot: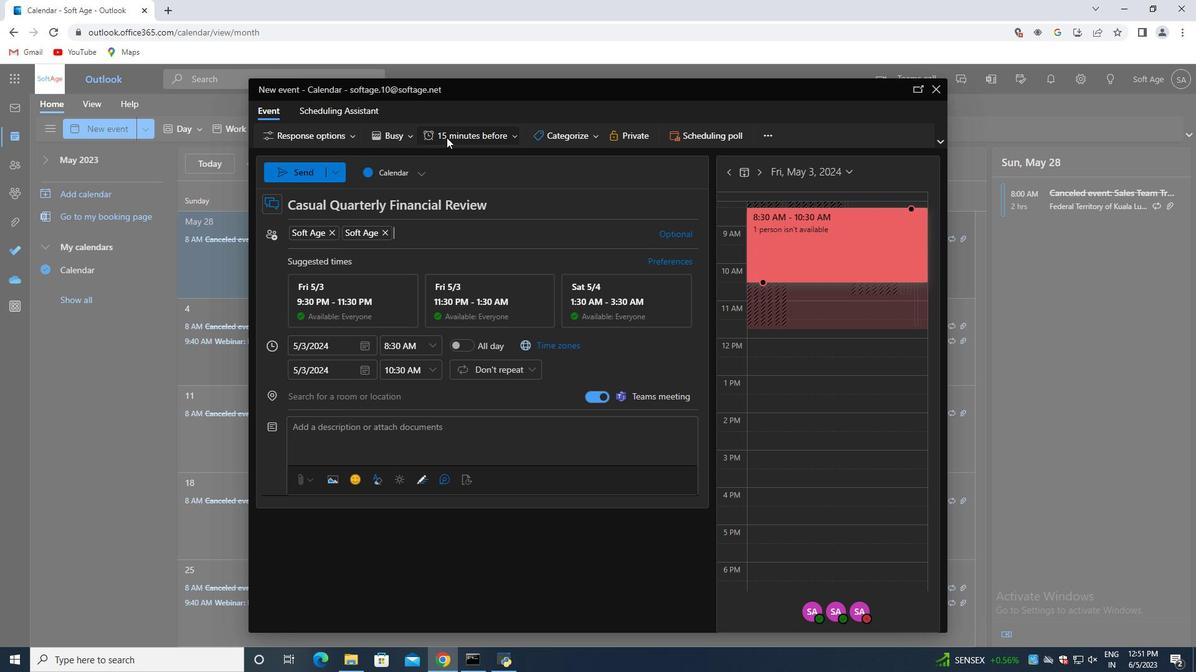 
Action: Mouse pressed left at (455, 133)
Screenshot: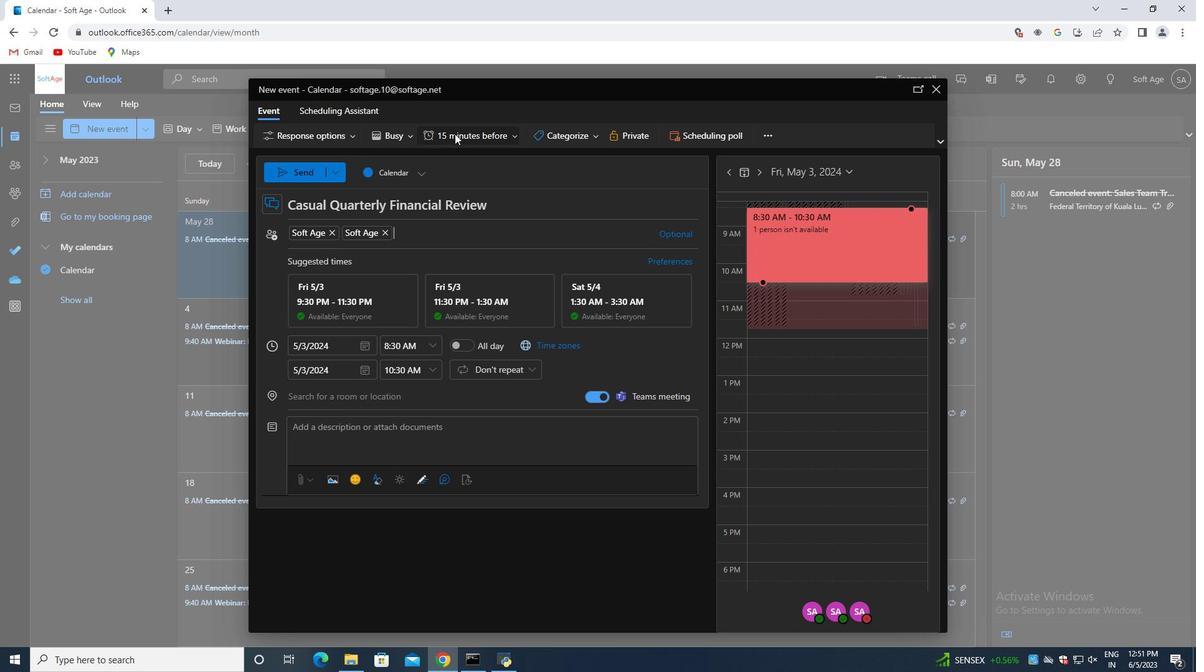 
Action: Mouse moved to (470, 277)
Screenshot: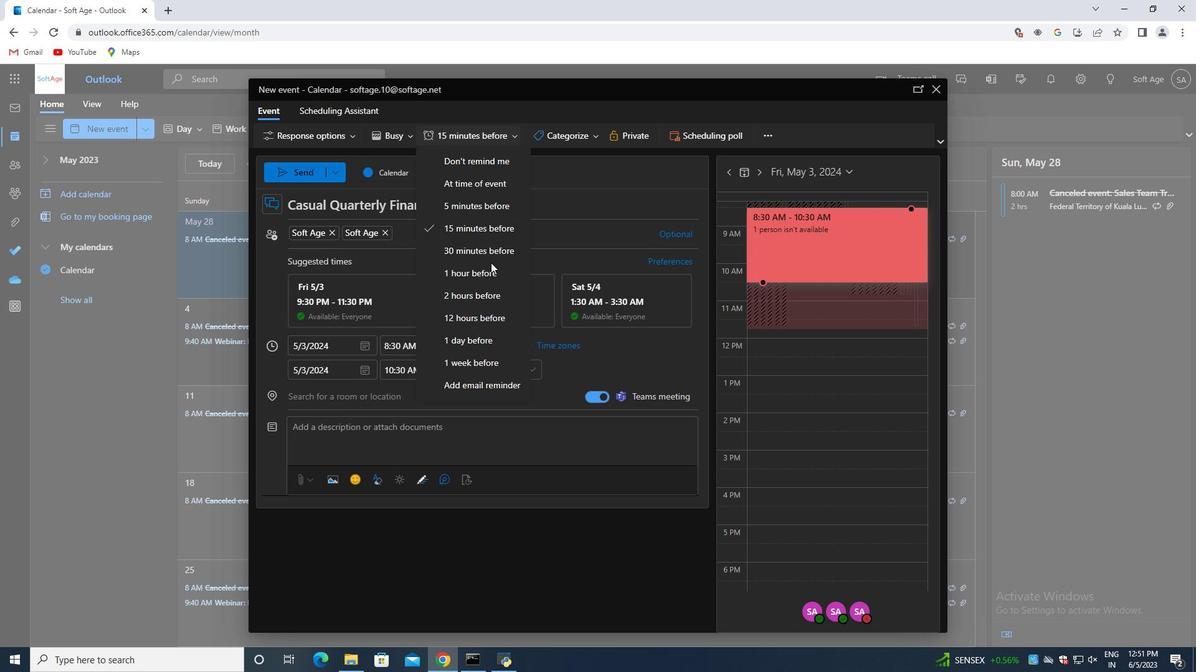 
Action: Mouse pressed left at (470, 277)
Screenshot: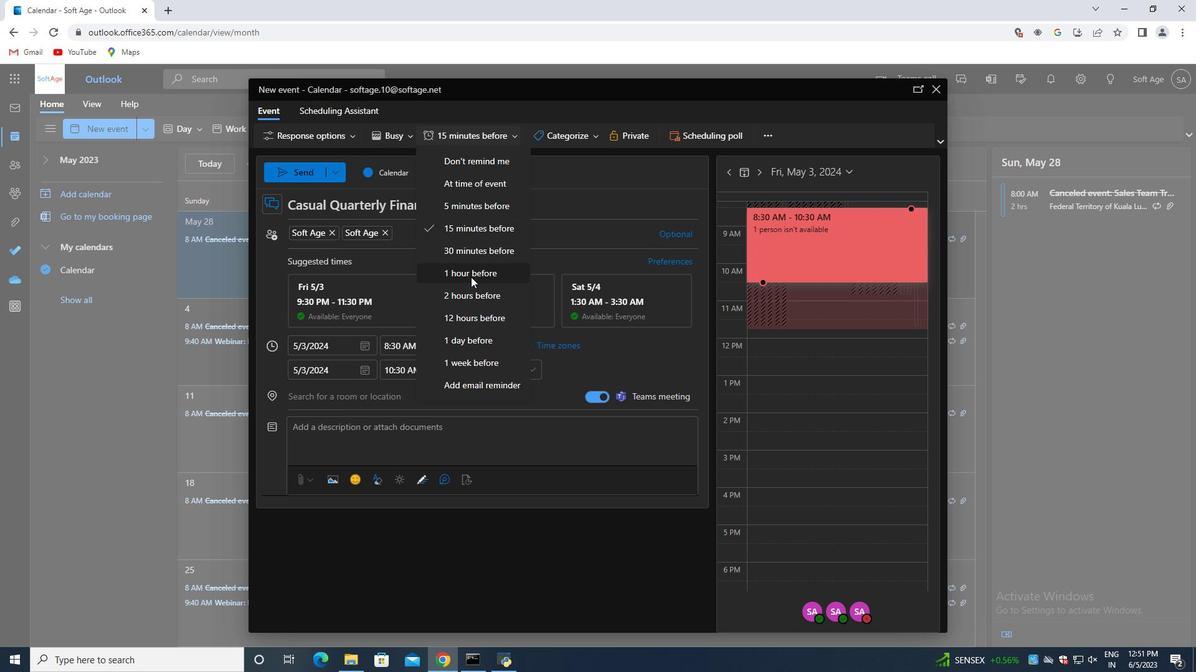 
Action: Mouse moved to (310, 178)
Screenshot: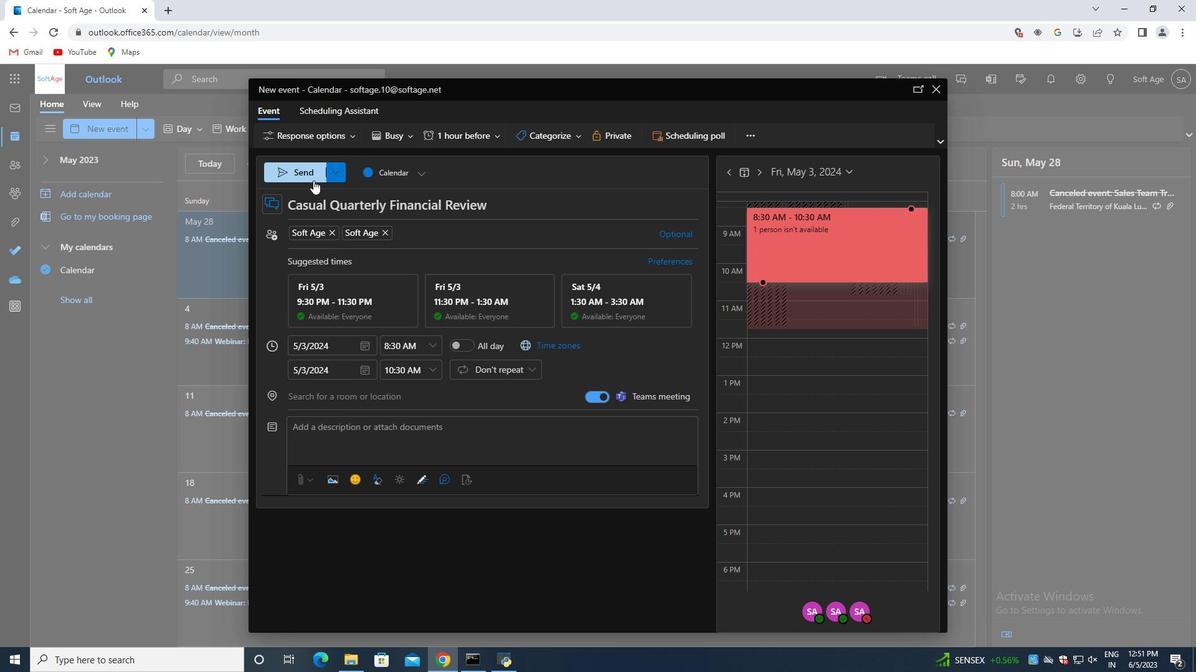 
Action: Mouse pressed left at (310, 178)
Screenshot: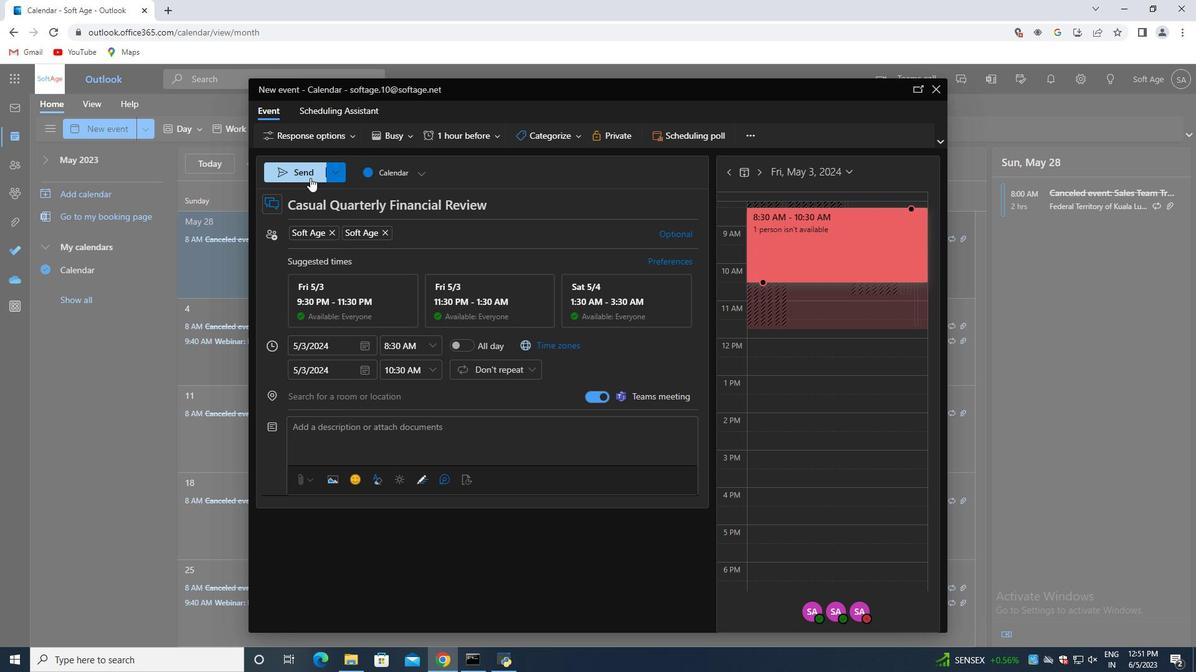 
